 Task: Create new Company, with domain: 'merck.com' and type: 'Prospect'. Add new contact for this company, with mail Id: 'Radha34Kapoor@merck.com', First Name: Radha, Last name:  Kapoor, Job Title: 'UI Designer', Phone Number: '(202) 555-4567'. Change life cycle stage to  Lead and lead status to  Open. Logged in from softage.1@softage.net
Action: Mouse moved to (88, 64)
Screenshot: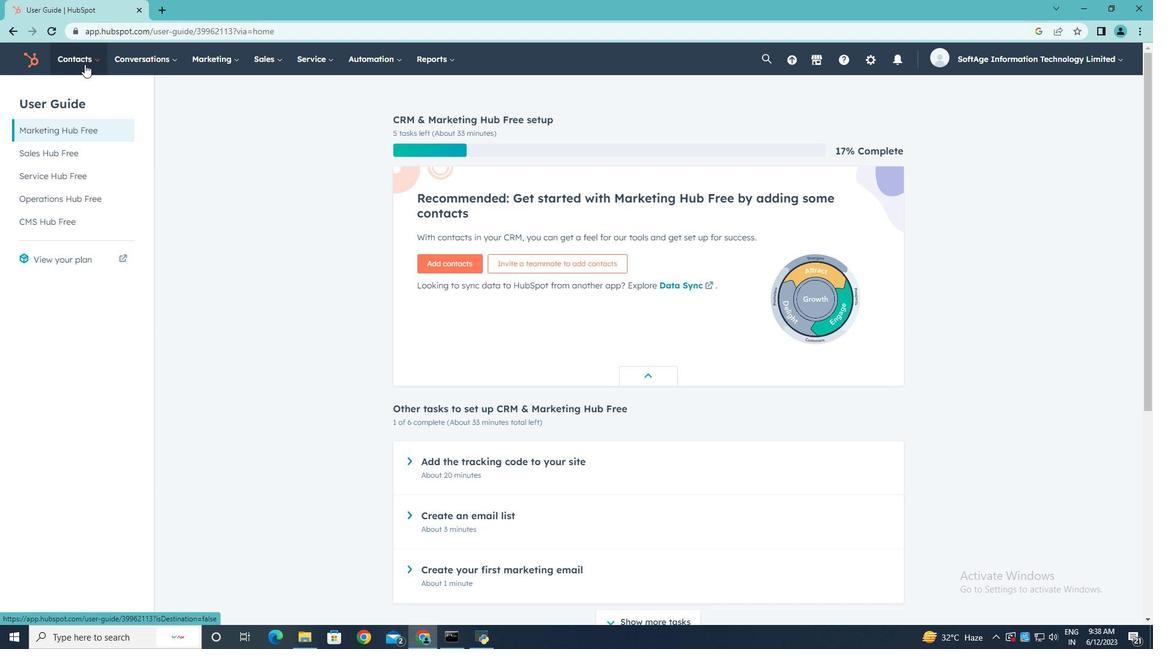 
Action: Mouse pressed left at (88, 64)
Screenshot: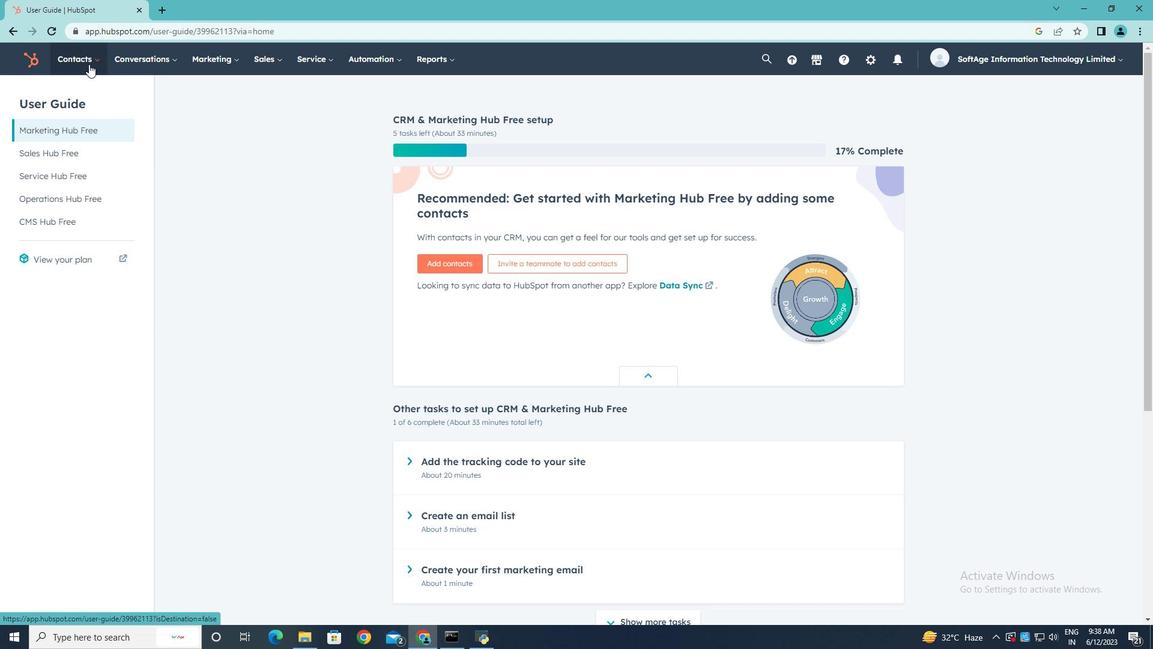 
Action: Mouse moved to (85, 120)
Screenshot: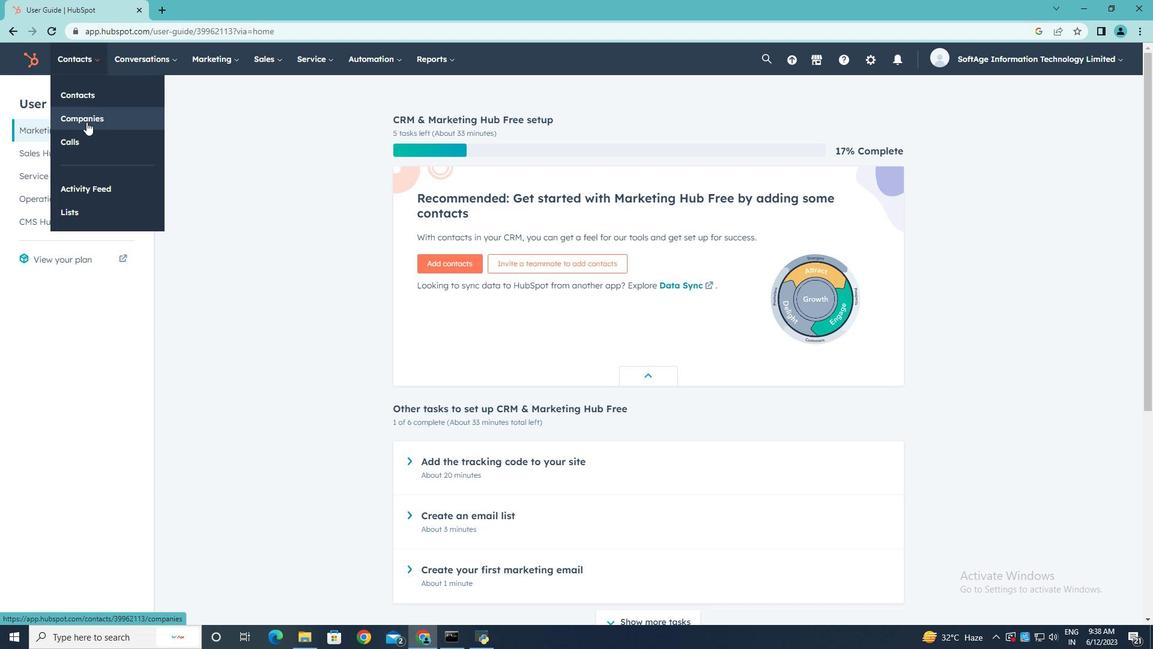 
Action: Mouse pressed left at (85, 120)
Screenshot: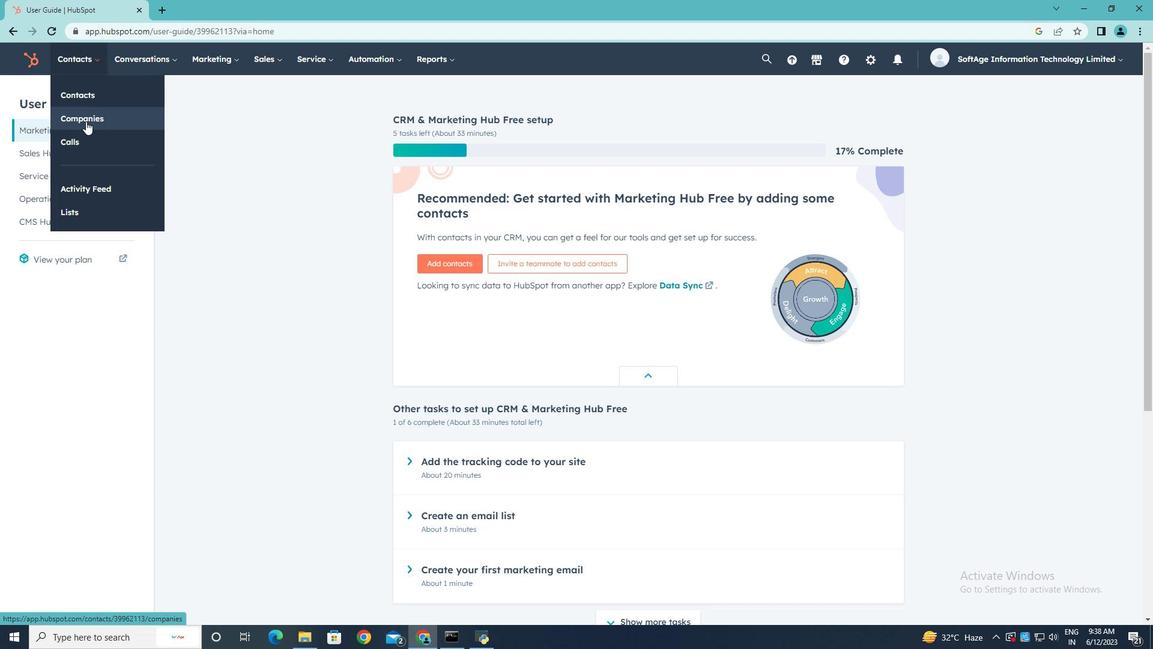
Action: Mouse moved to (1092, 98)
Screenshot: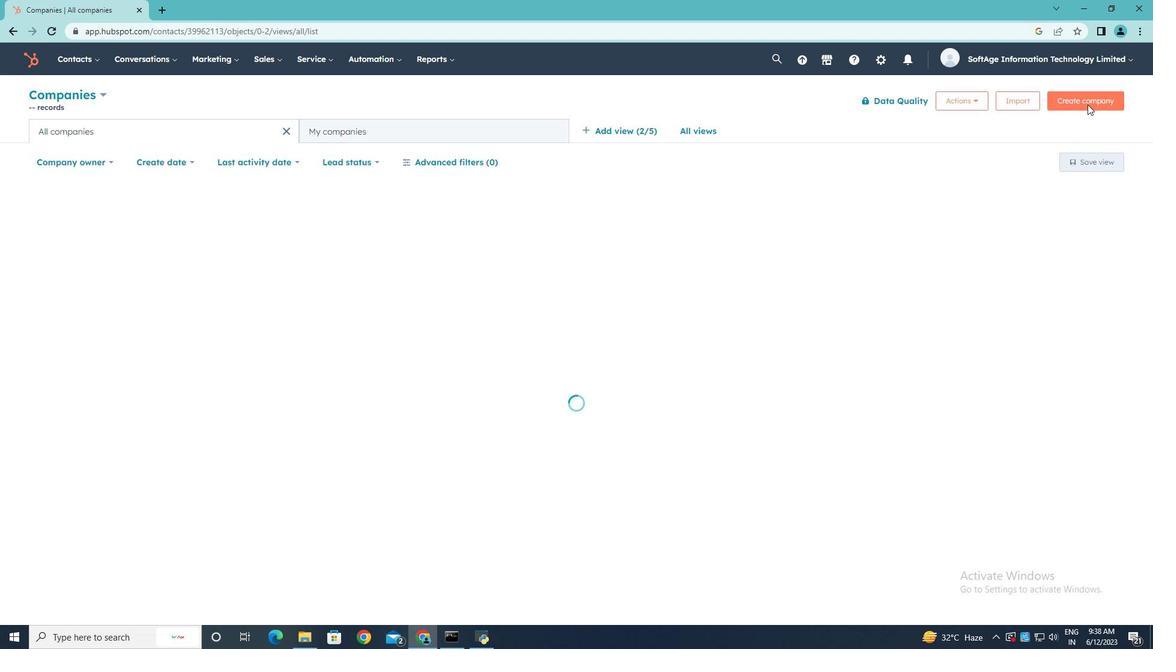 
Action: Mouse pressed left at (1092, 98)
Screenshot: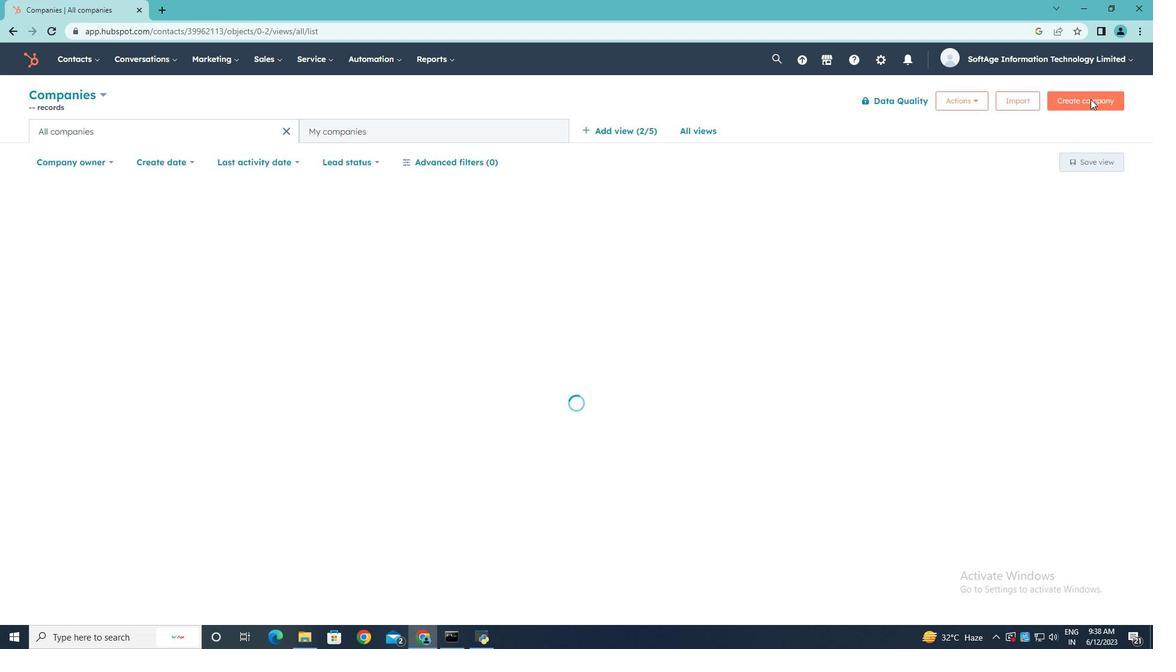 
Action: Mouse moved to (879, 161)
Screenshot: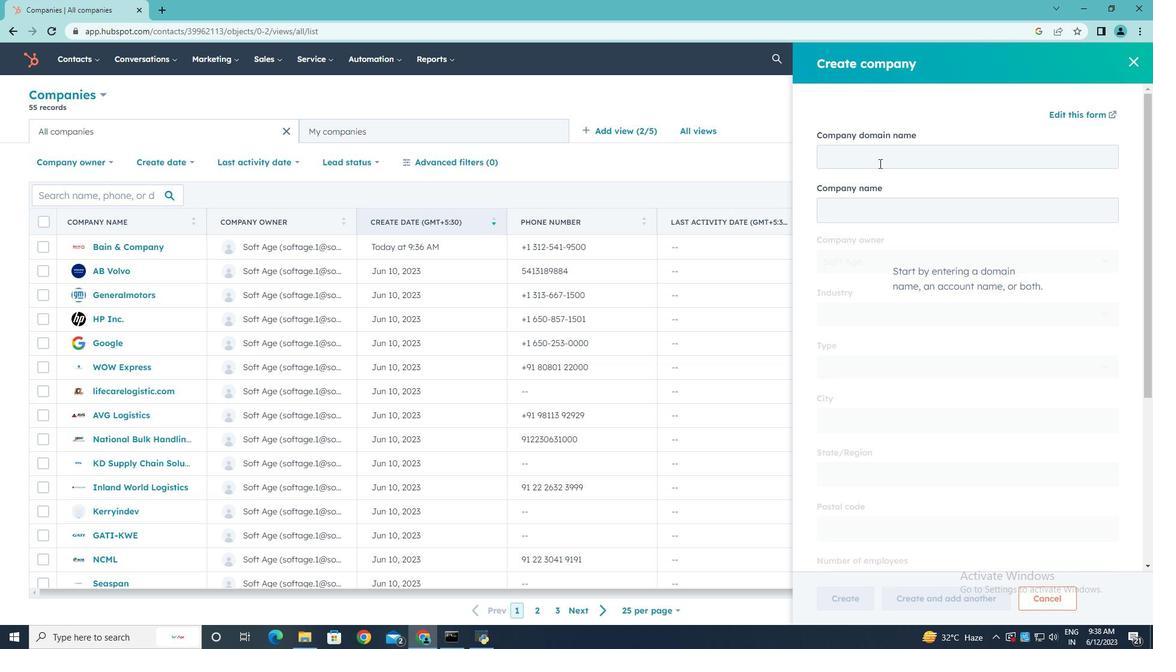 
Action: Mouse pressed left at (879, 161)
Screenshot: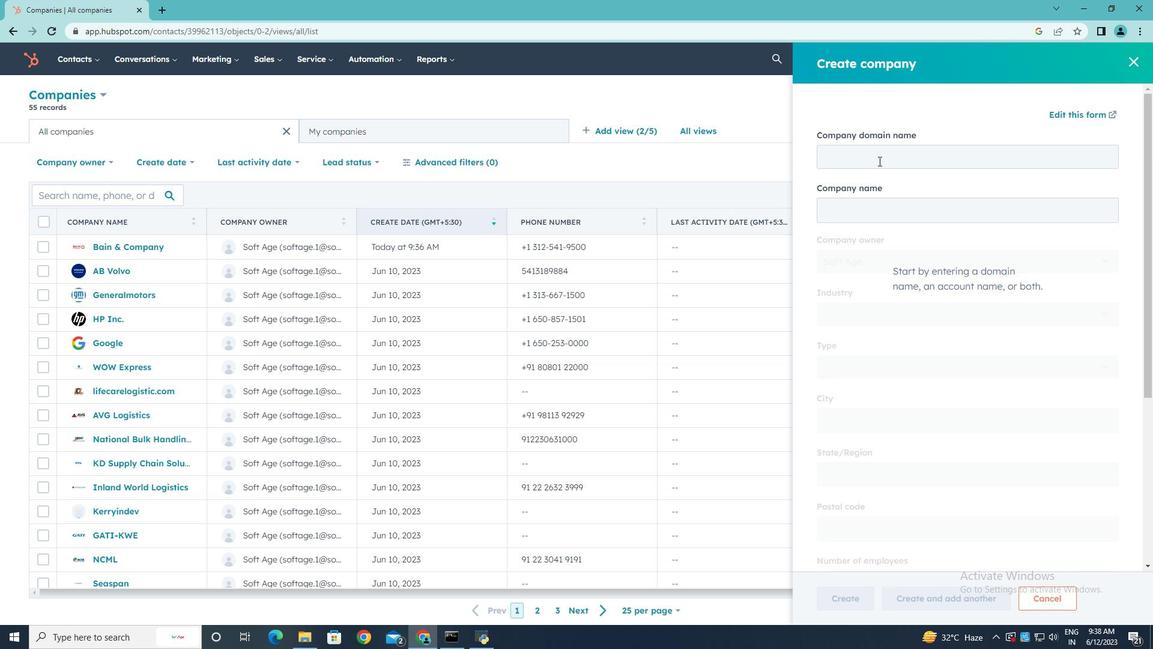 
Action: Key pressed merck.com
Screenshot: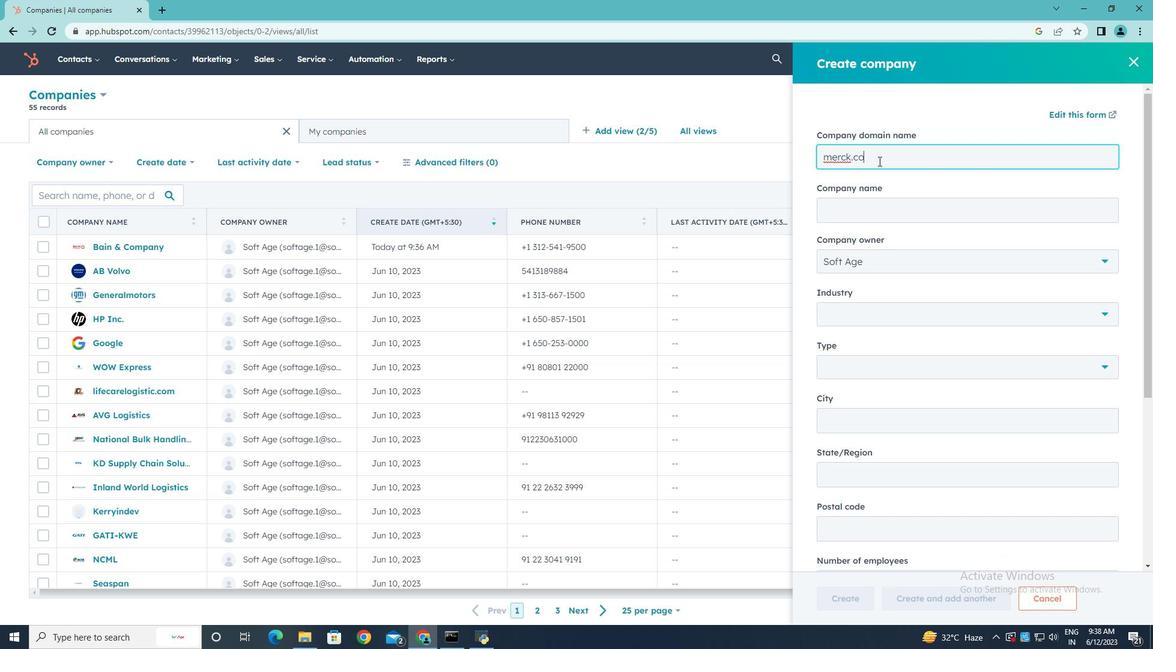 
Action: Mouse moved to (878, 188)
Screenshot: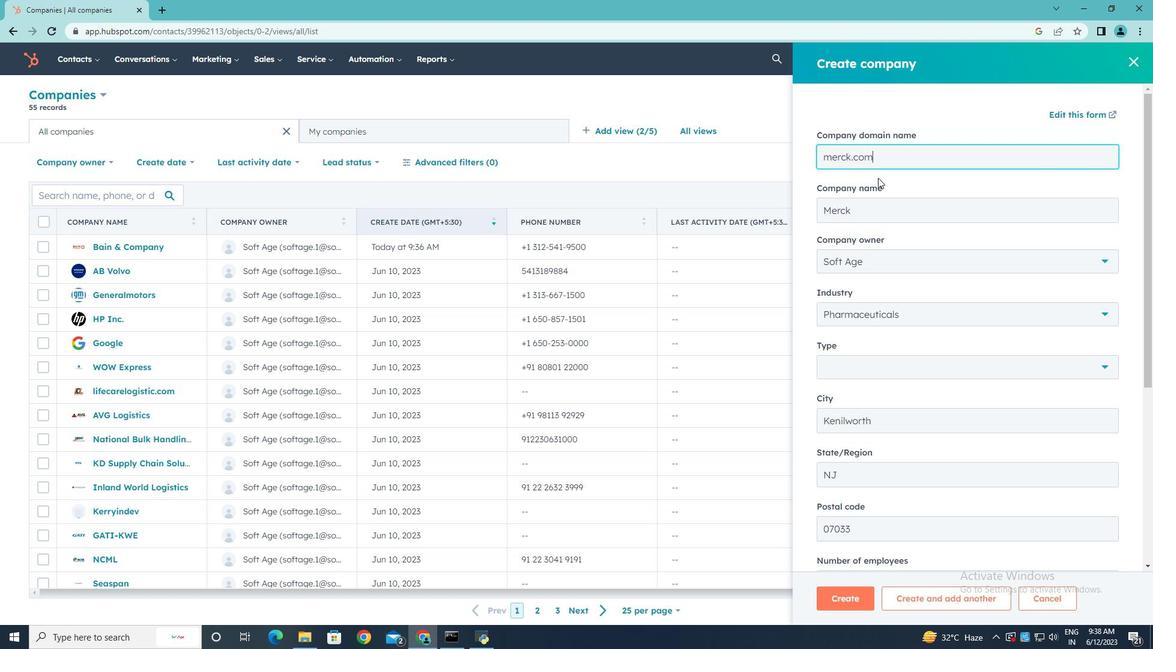 
Action: Mouse scrolled (878, 186) with delta (0, 0)
Screenshot: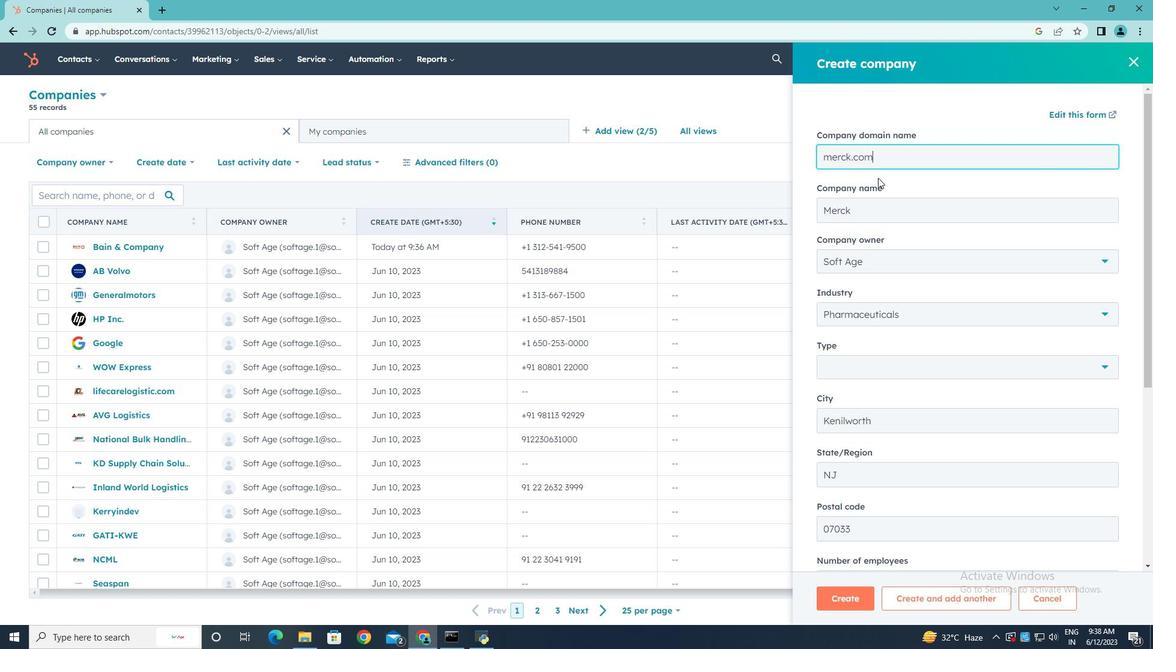 
Action: Mouse scrolled (878, 187) with delta (0, 0)
Screenshot: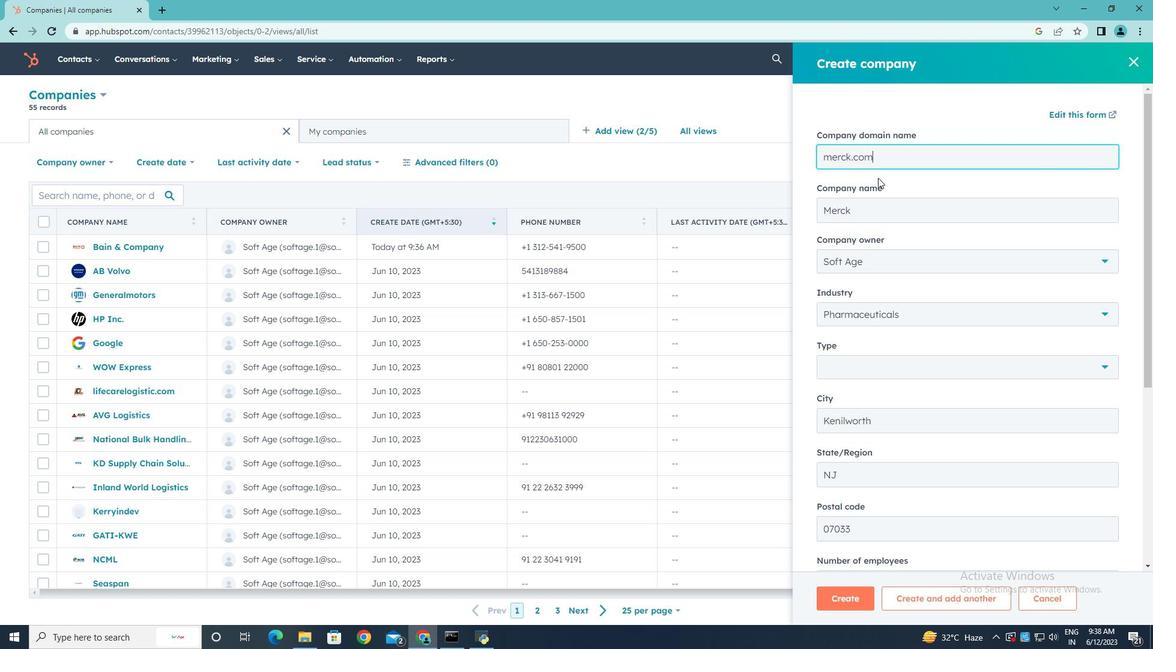 
Action: Mouse scrolled (878, 187) with delta (0, 0)
Screenshot: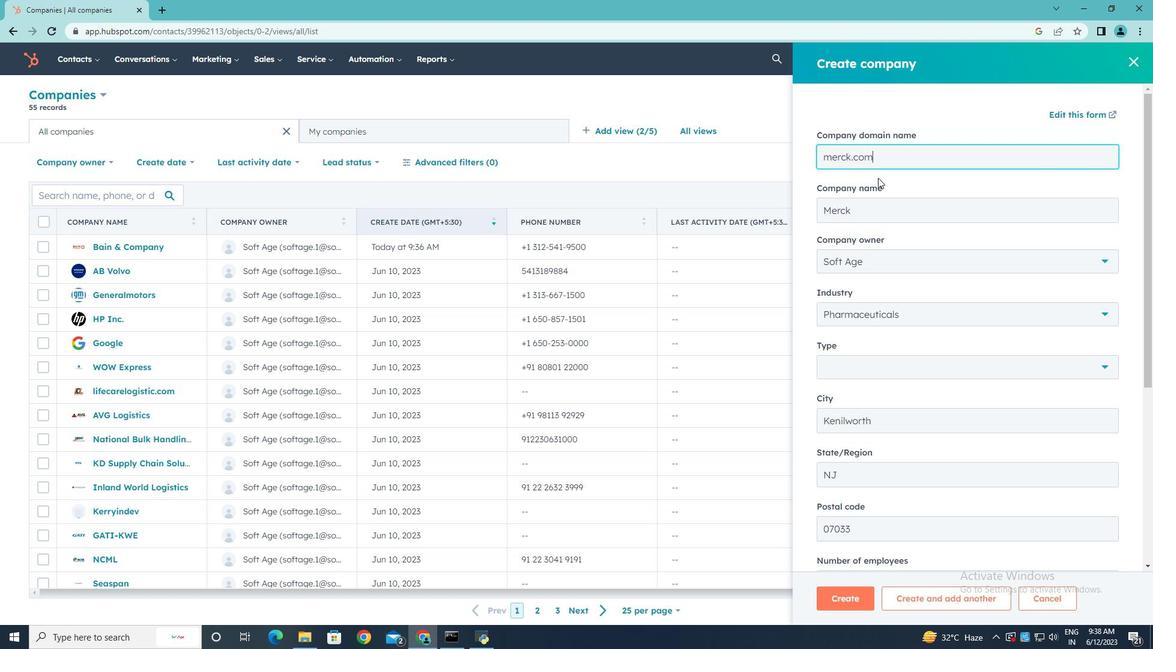 
Action: Mouse moved to (878, 188)
Screenshot: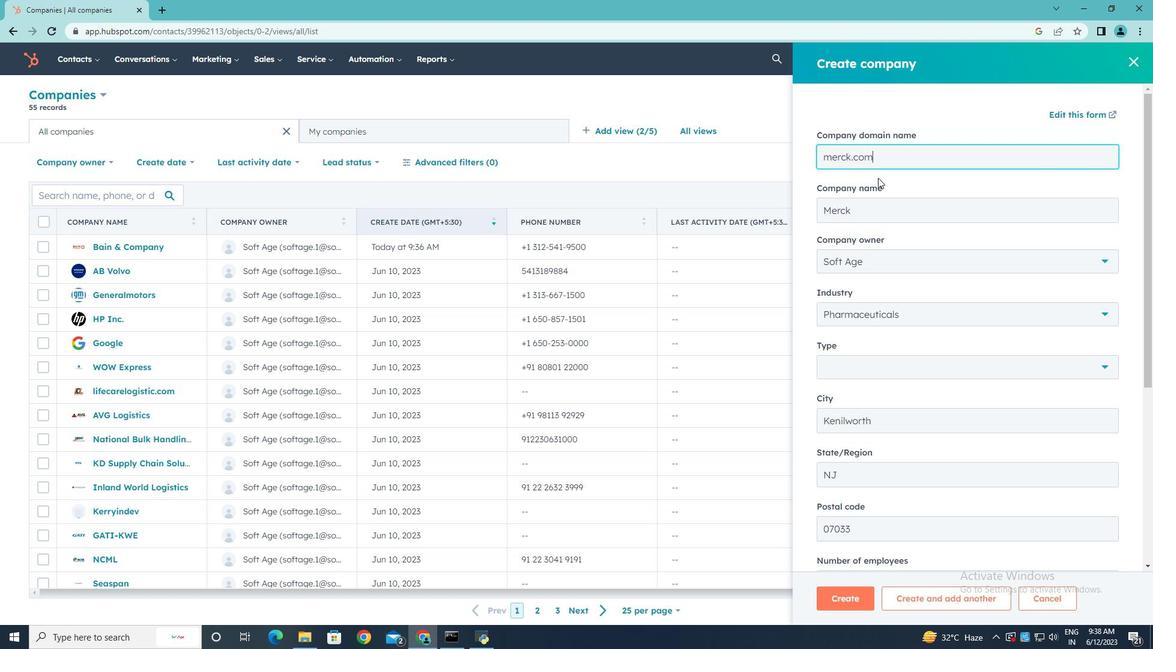 
Action: Mouse scrolled (878, 187) with delta (0, 0)
Screenshot: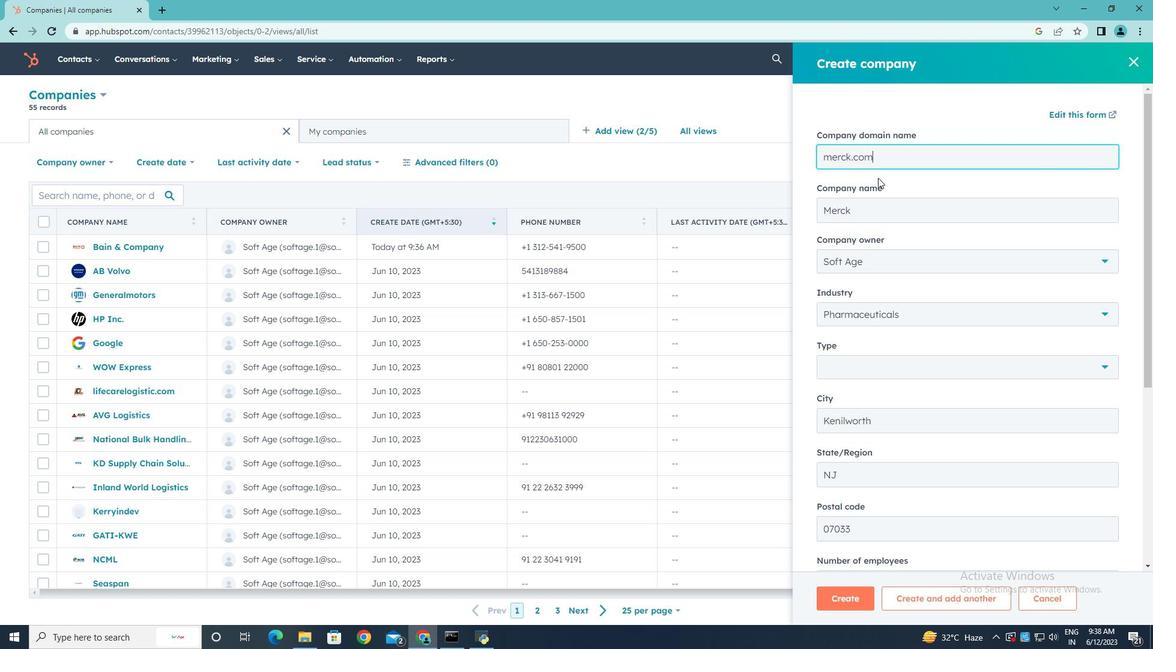 
Action: Mouse moved to (1089, 129)
Screenshot: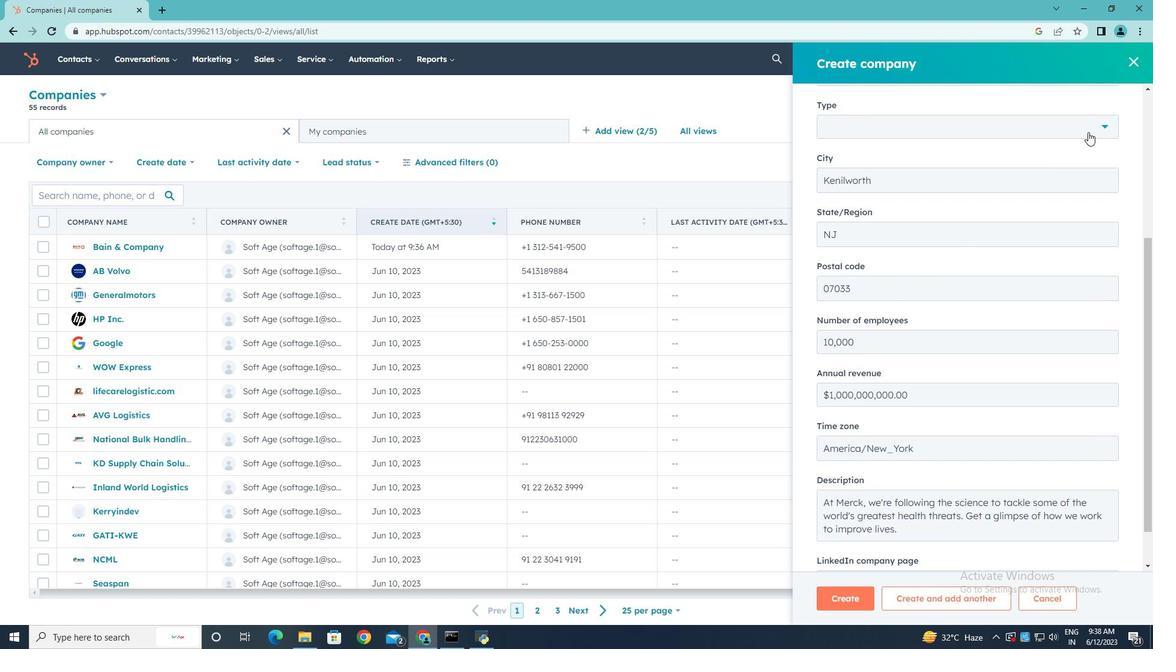 
Action: Mouse pressed left at (1089, 129)
Screenshot: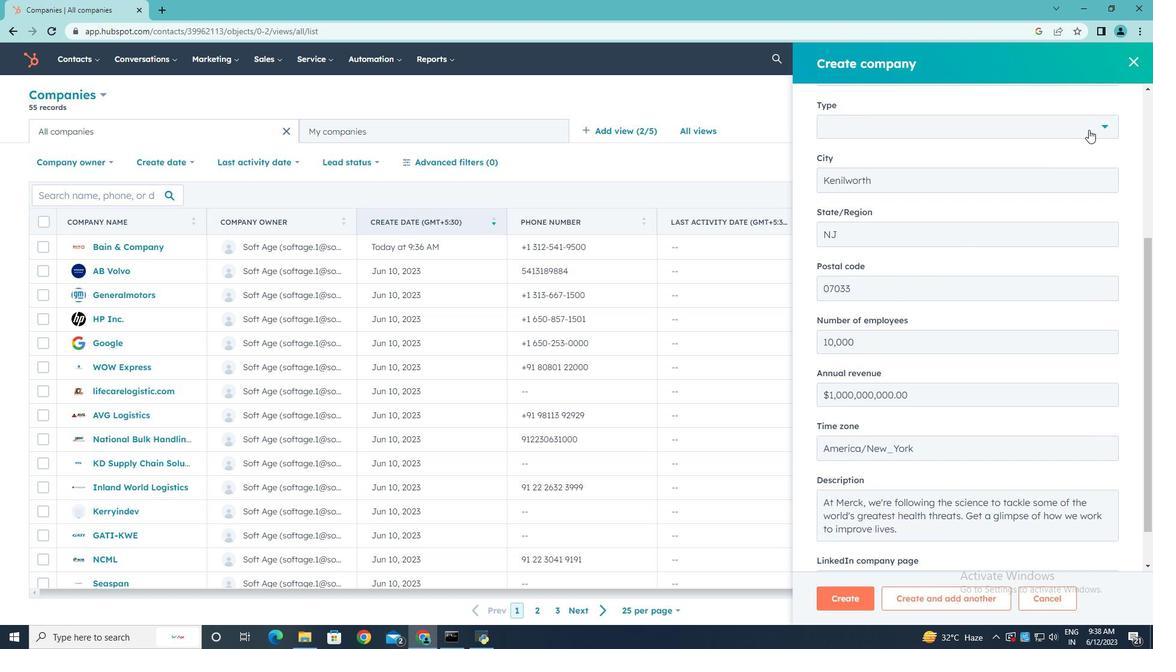 
Action: Mouse moved to (906, 183)
Screenshot: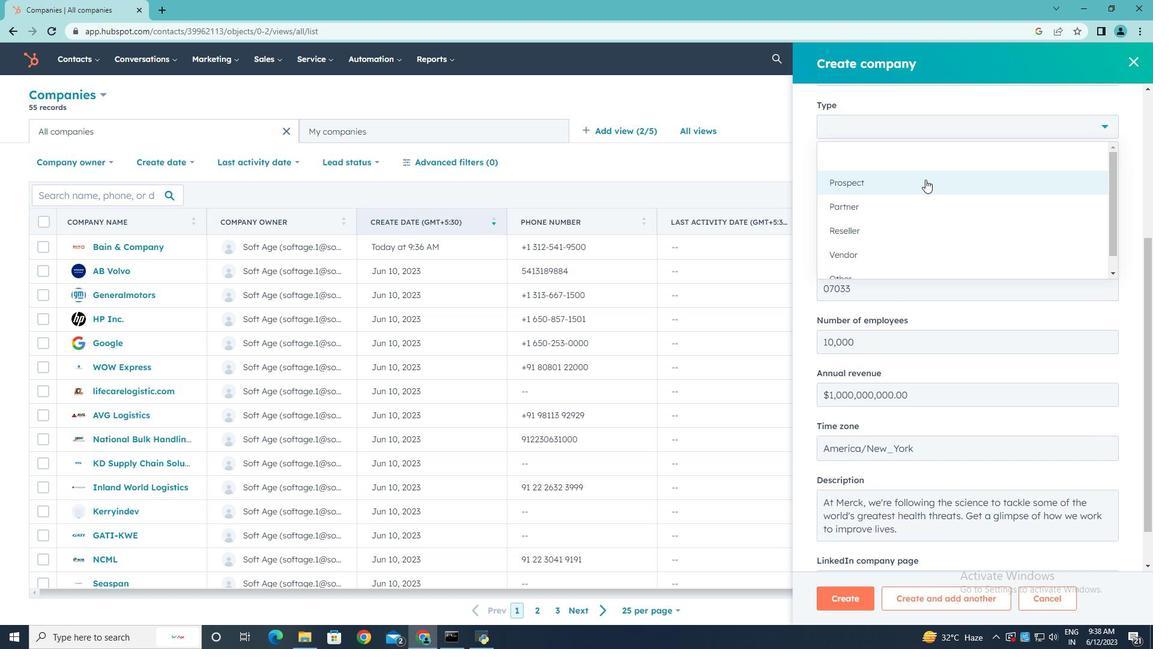 
Action: Mouse pressed left at (906, 183)
Screenshot: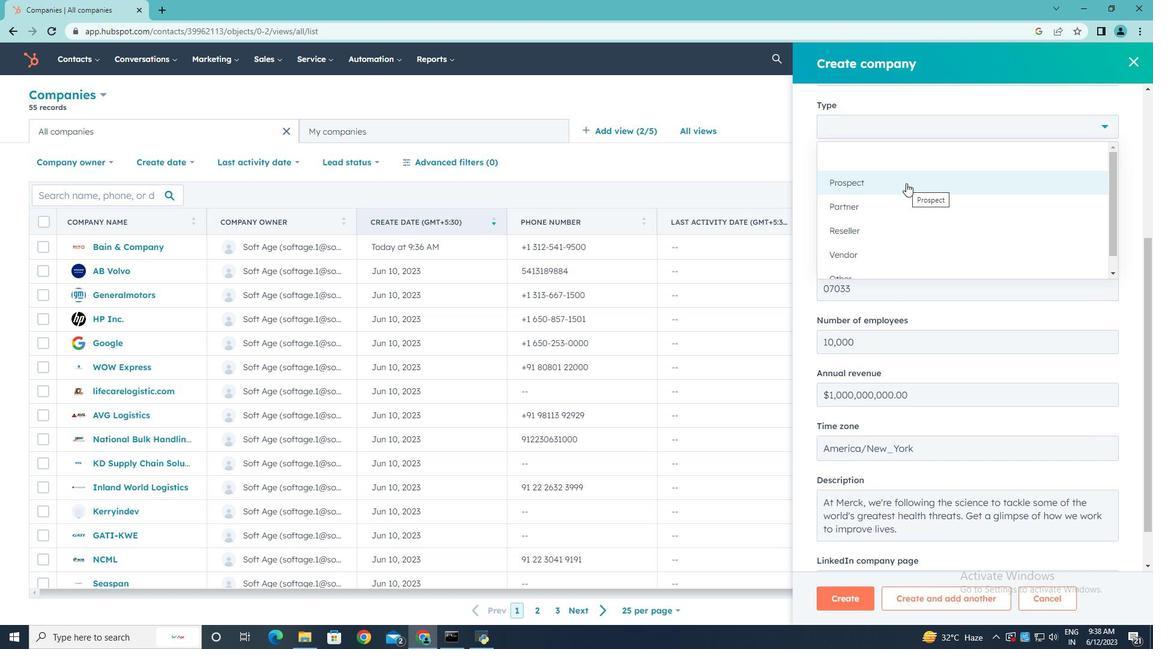 
Action: Mouse moved to (977, 283)
Screenshot: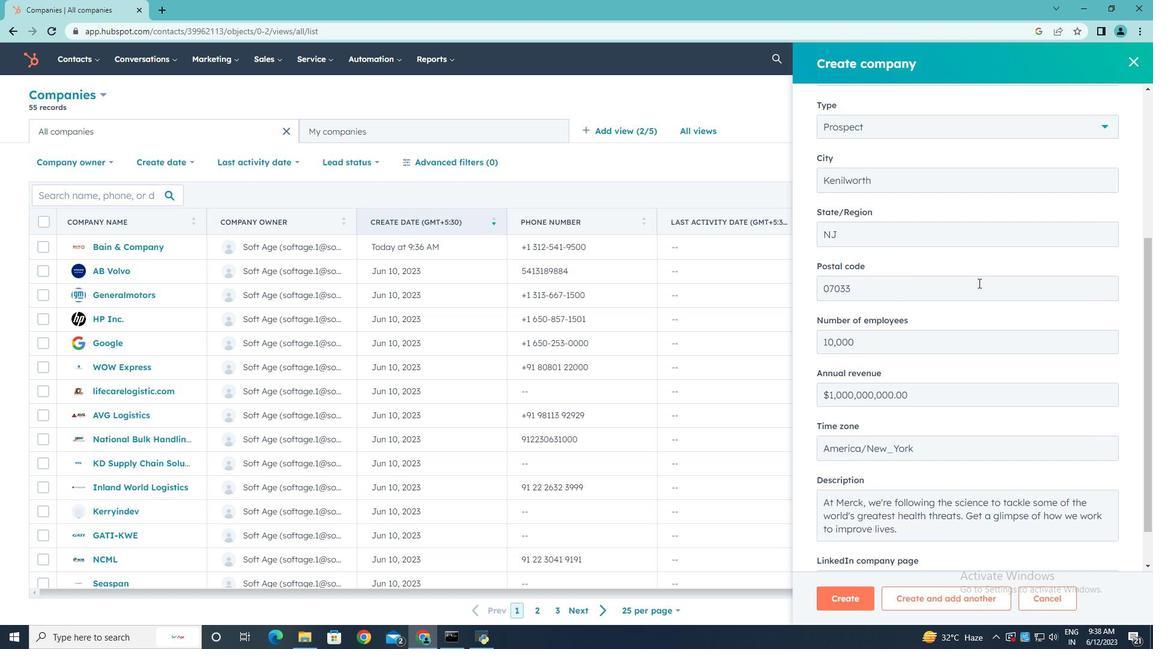 
Action: Mouse scrolled (977, 282) with delta (0, 0)
Screenshot: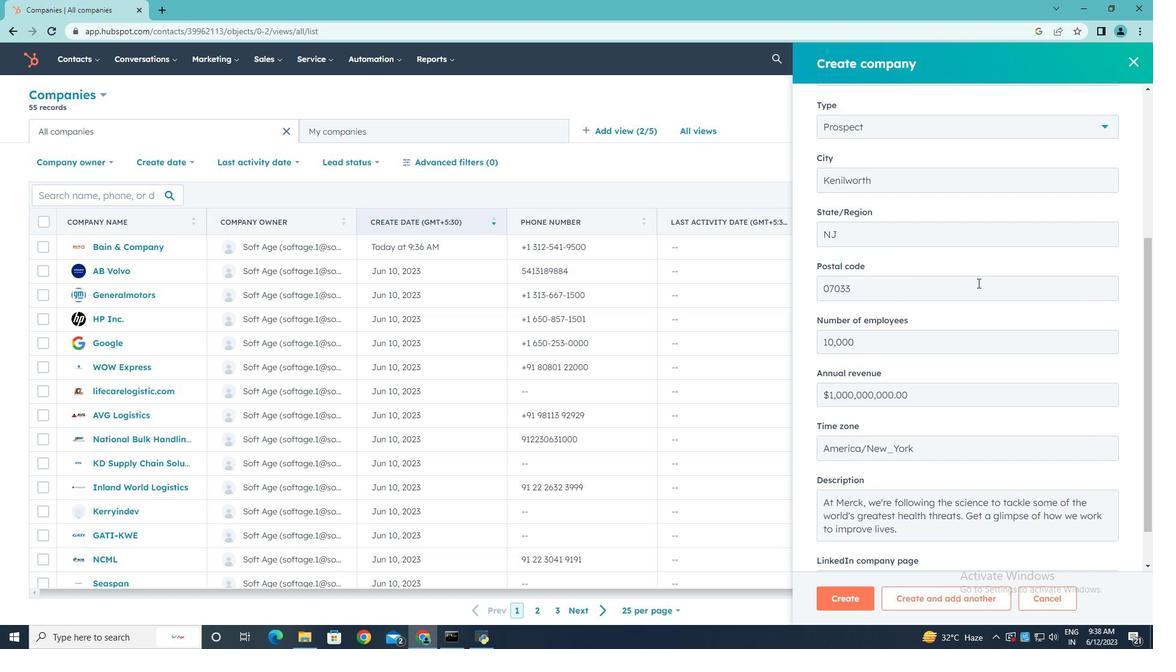 
Action: Mouse scrolled (977, 282) with delta (0, 0)
Screenshot: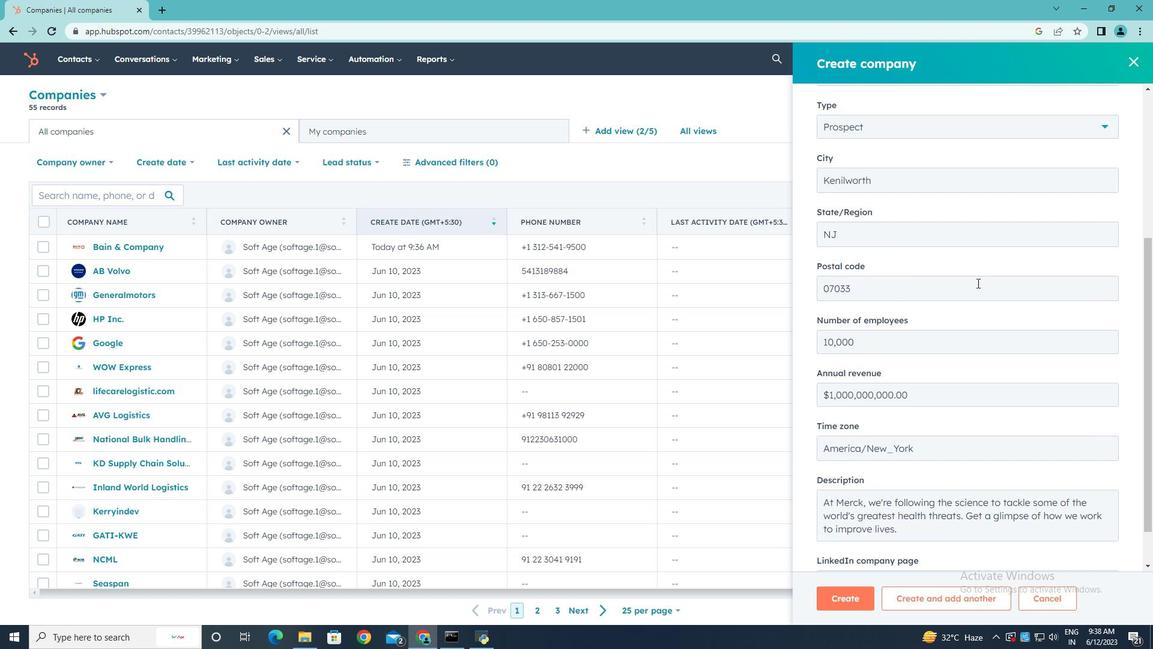 
Action: Mouse moved to (977, 283)
Screenshot: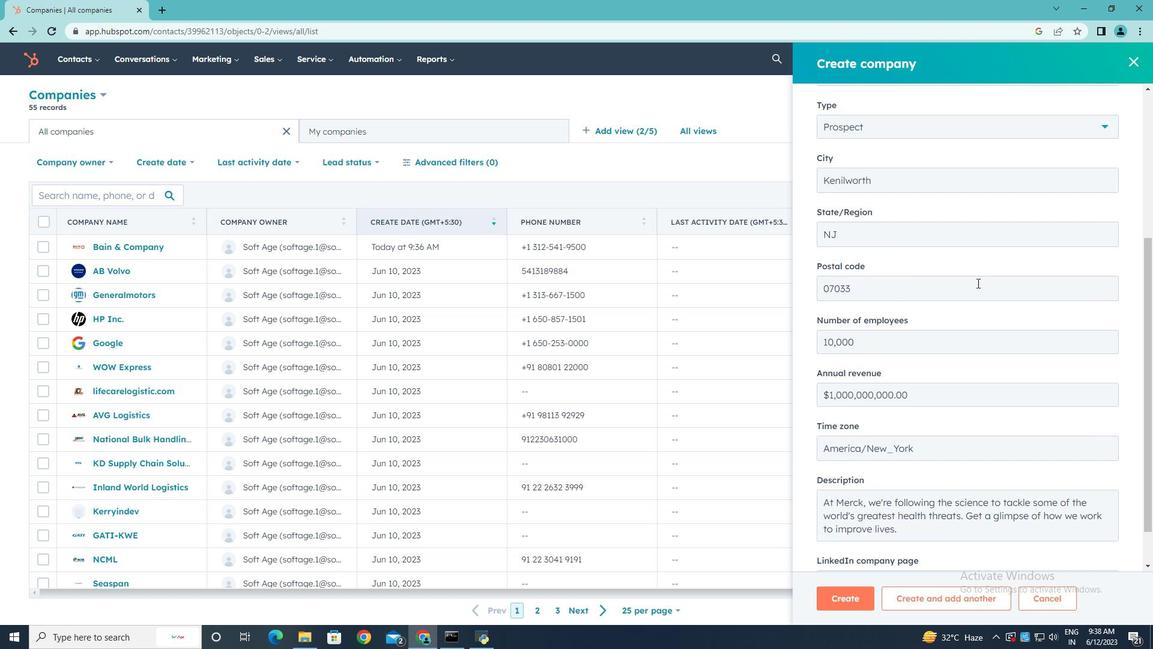 
Action: Mouse scrolled (977, 282) with delta (0, 0)
Screenshot: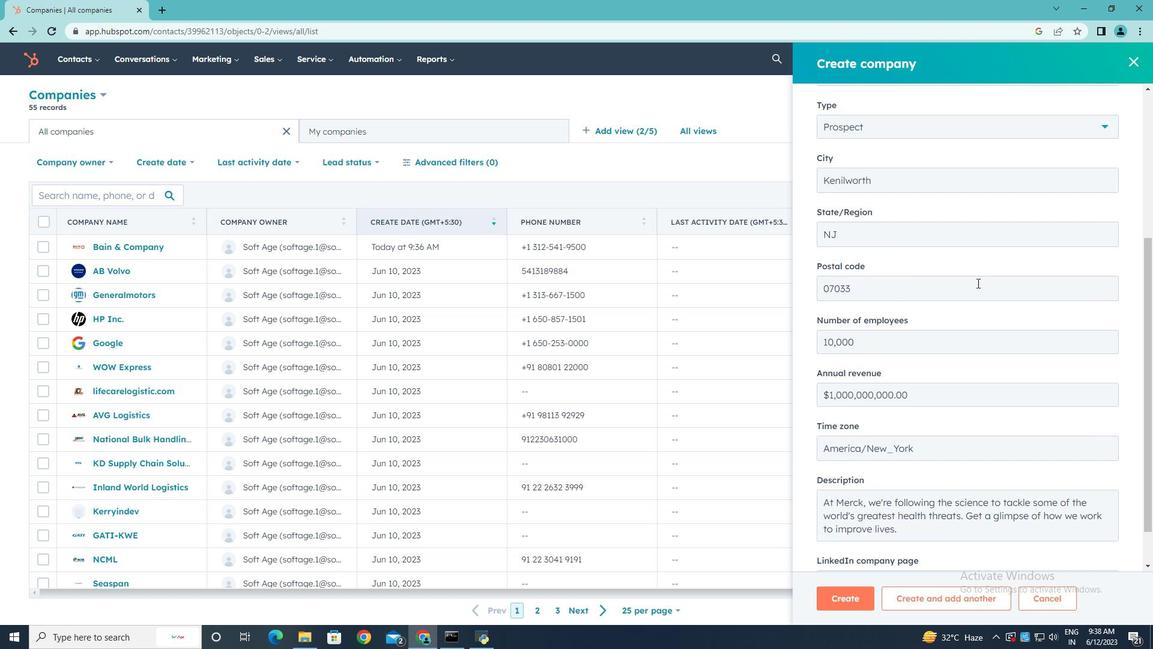 
Action: Mouse scrolled (977, 282) with delta (0, 0)
Screenshot: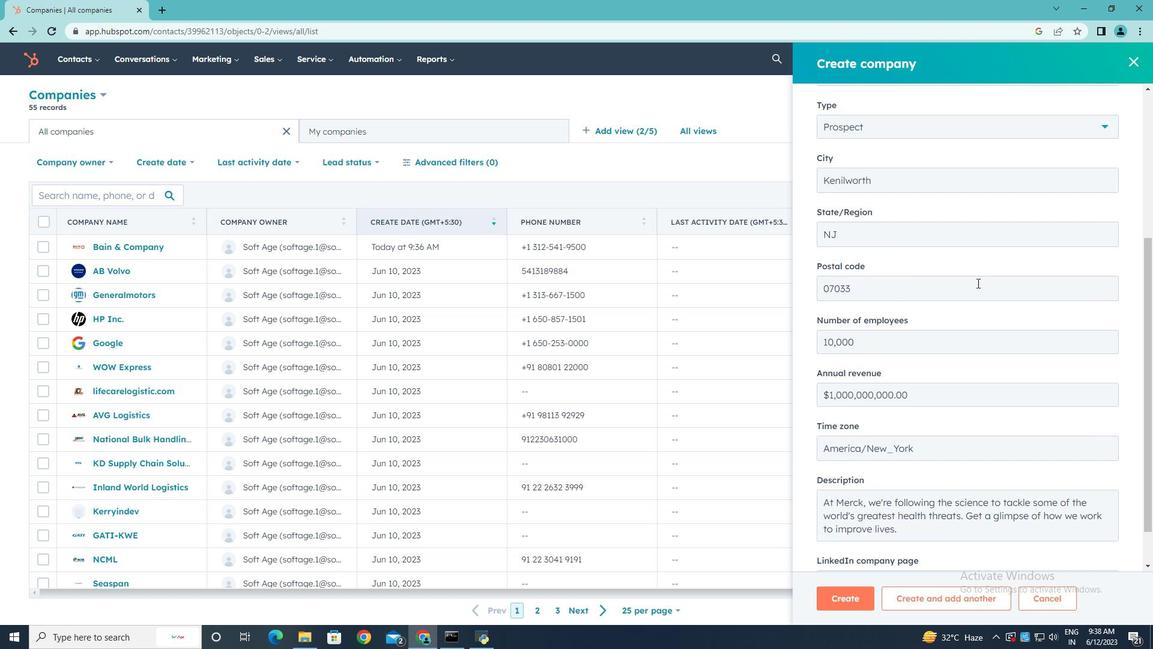 
Action: Mouse scrolled (977, 282) with delta (0, 0)
Screenshot: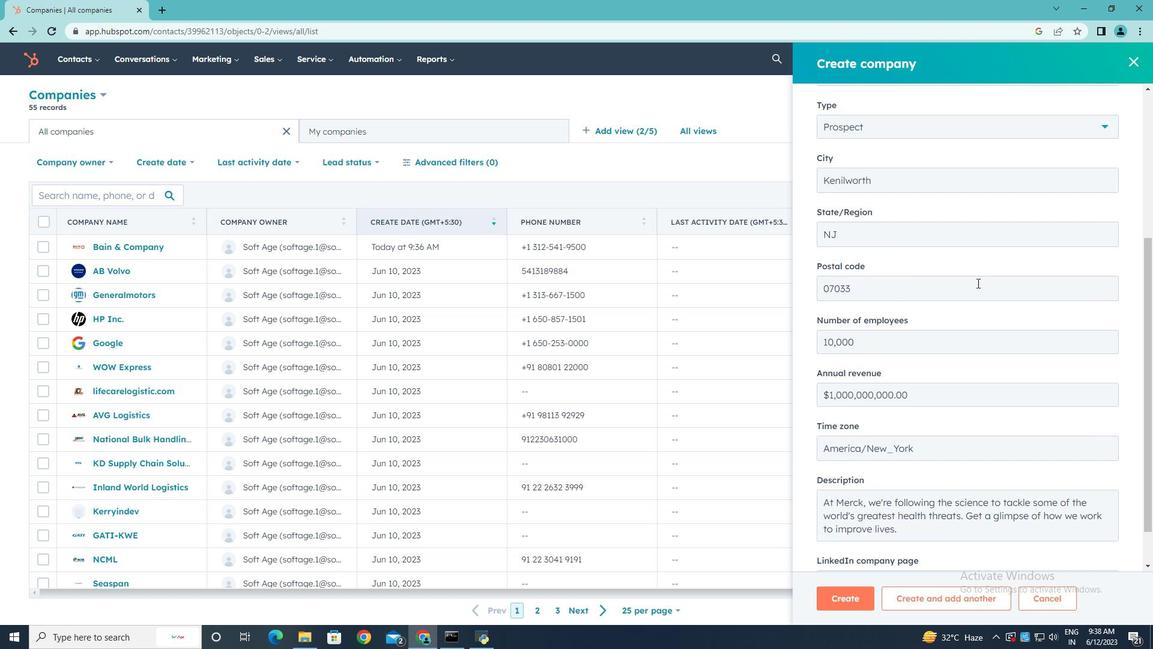
Action: Mouse scrolled (977, 282) with delta (0, 0)
Screenshot: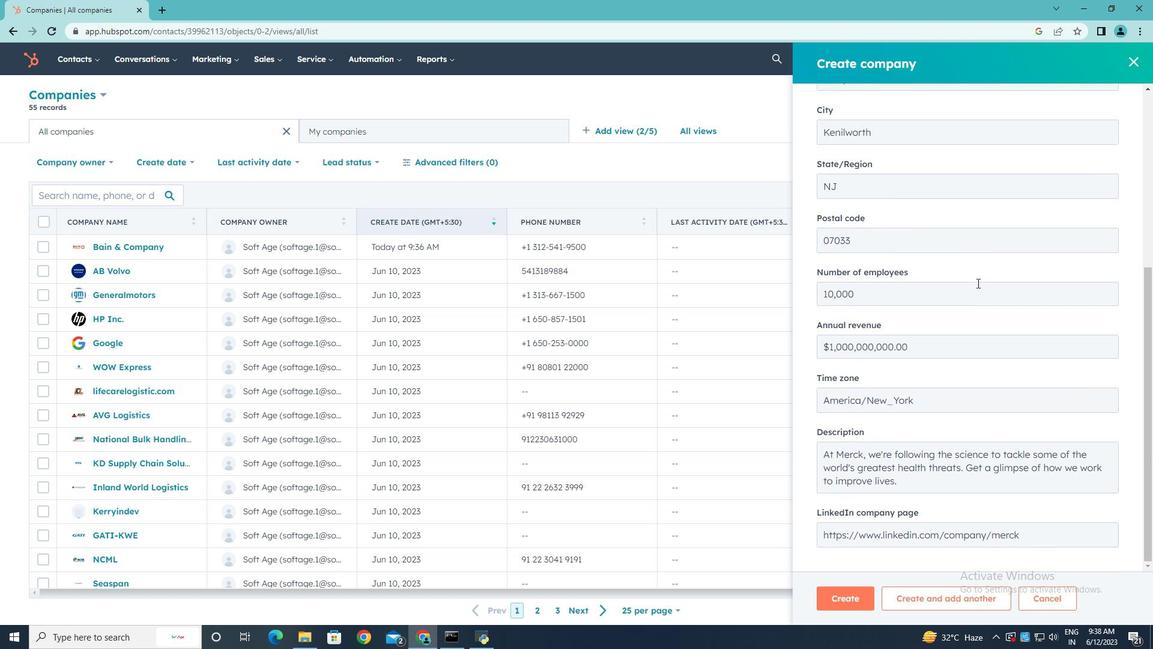 
Action: Mouse scrolled (977, 282) with delta (0, 0)
Screenshot: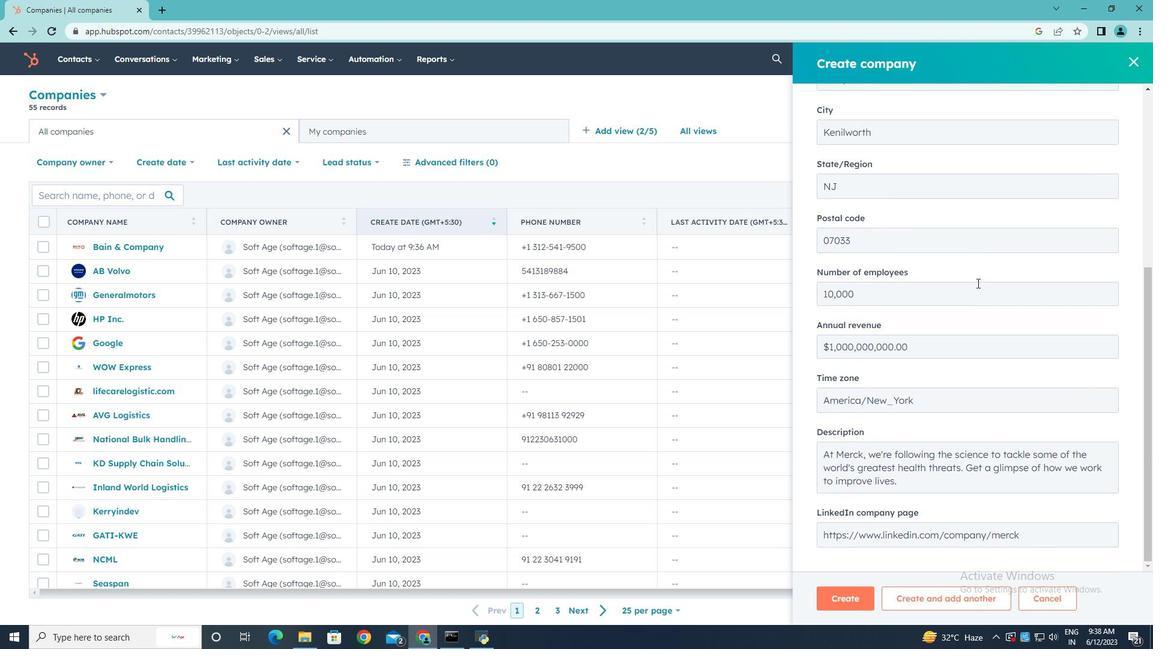 
Action: Mouse scrolled (977, 282) with delta (0, 0)
Screenshot: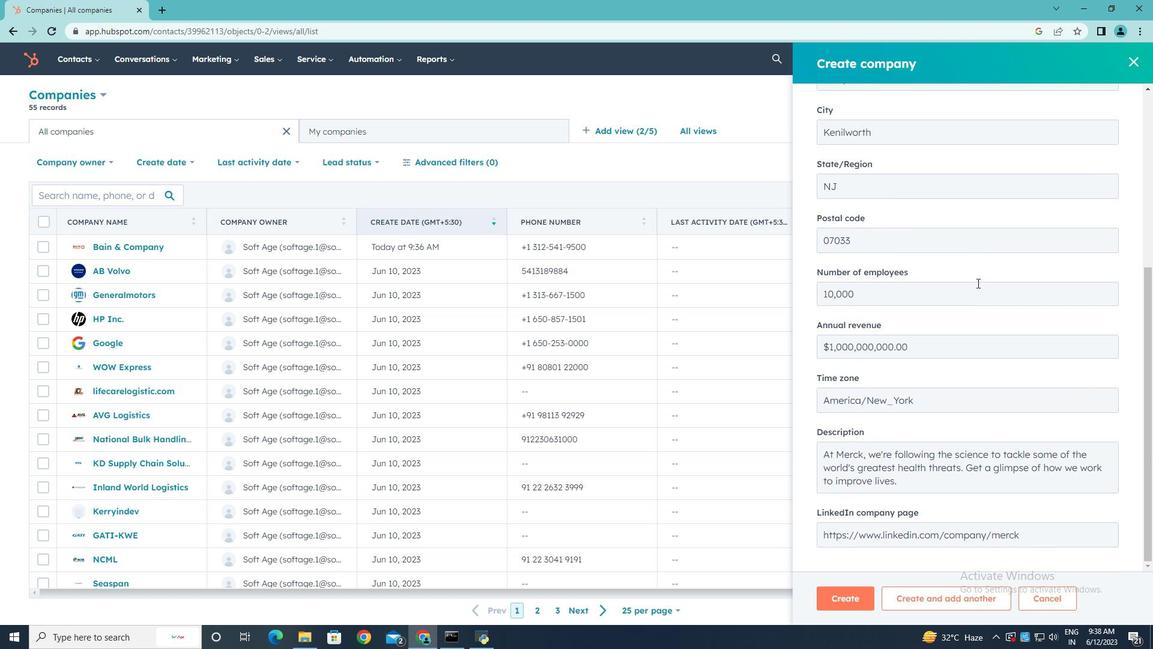 
Action: Mouse scrolled (977, 282) with delta (0, 0)
Screenshot: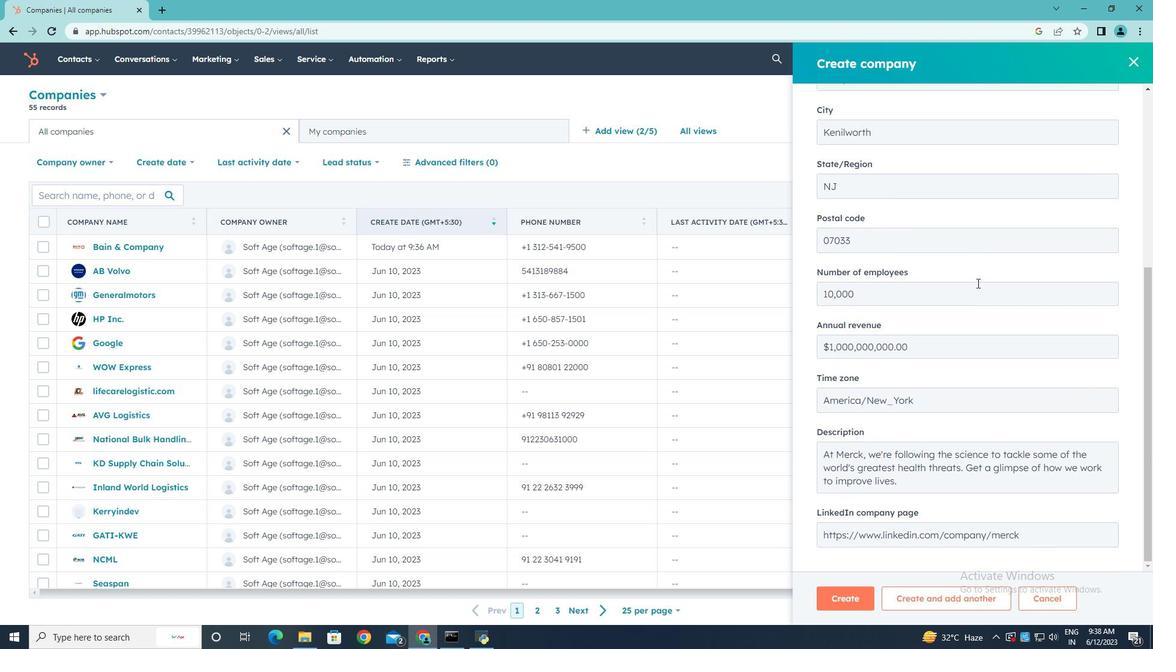 
Action: Mouse moved to (858, 594)
Screenshot: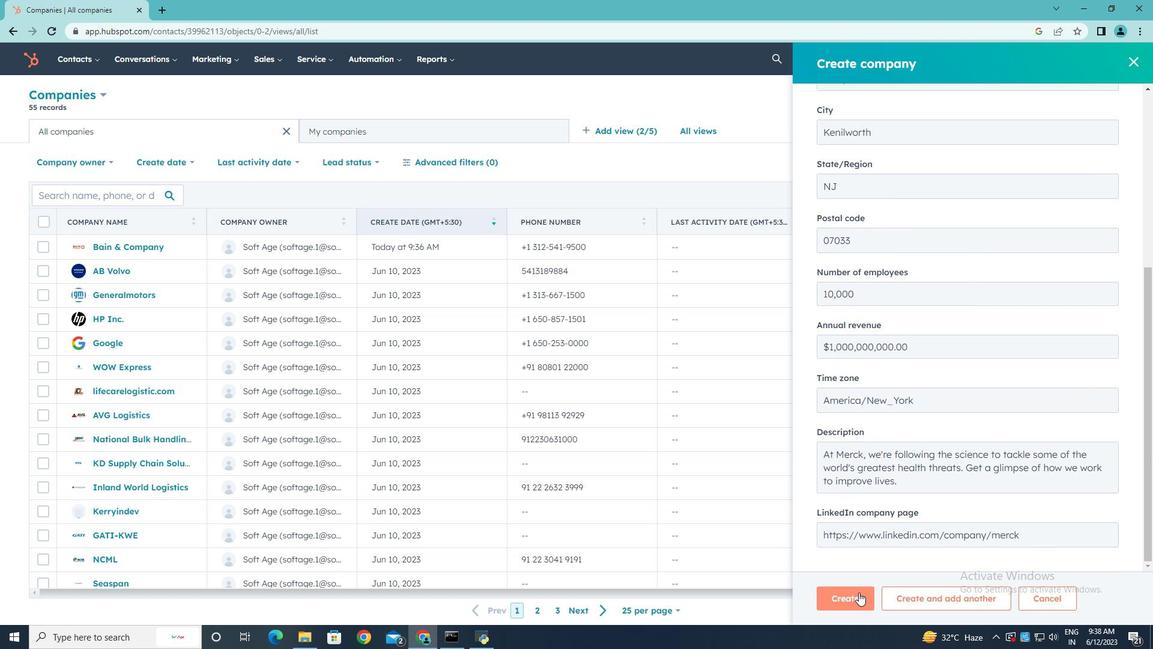
Action: Mouse pressed left at (858, 594)
Screenshot: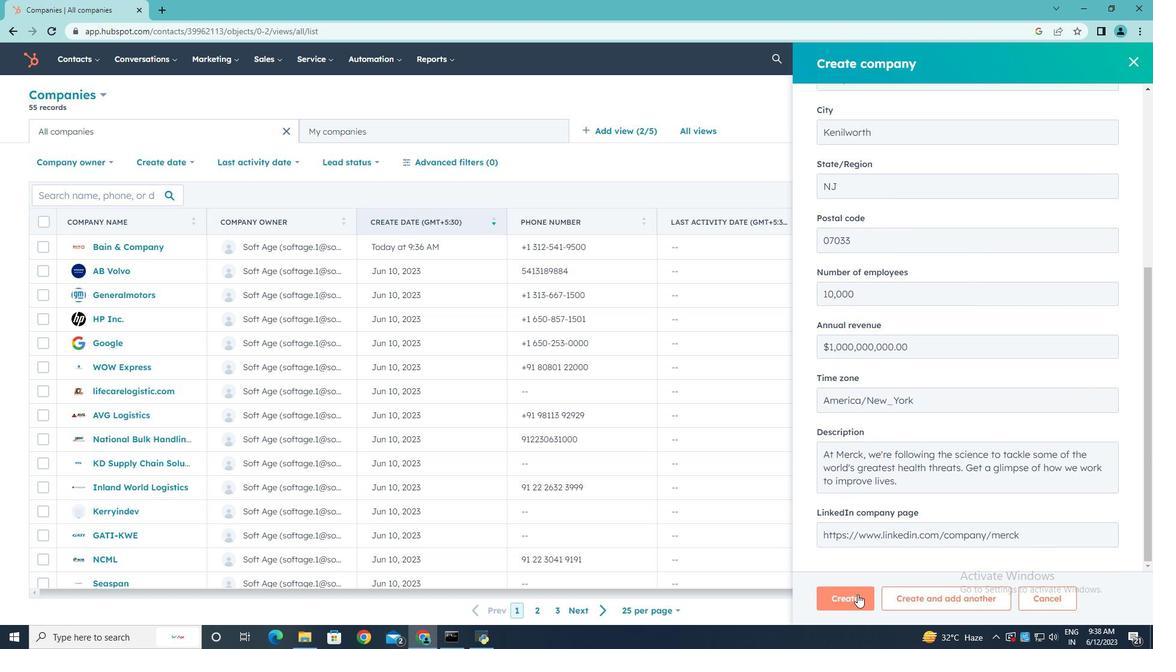 
Action: Mouse moved to (798, 382)
Screenshot: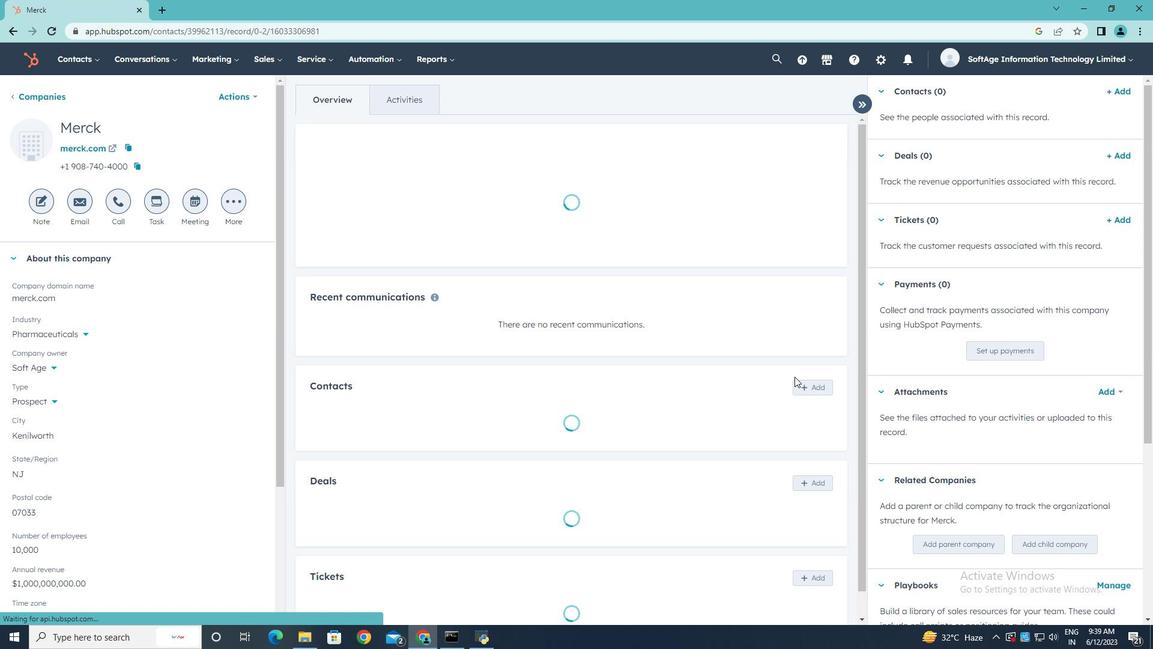 
Action: Mouse pressed left at (798, 382)
Screenshot: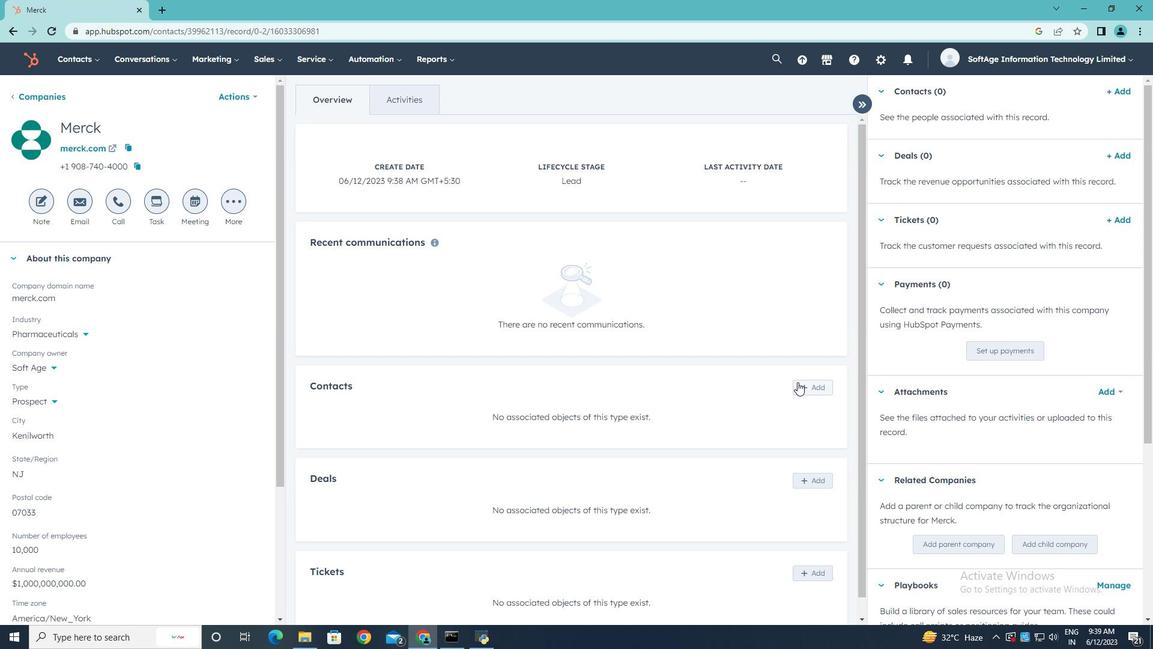 
Action: Mouse moved to (884, 125)
Screenshot: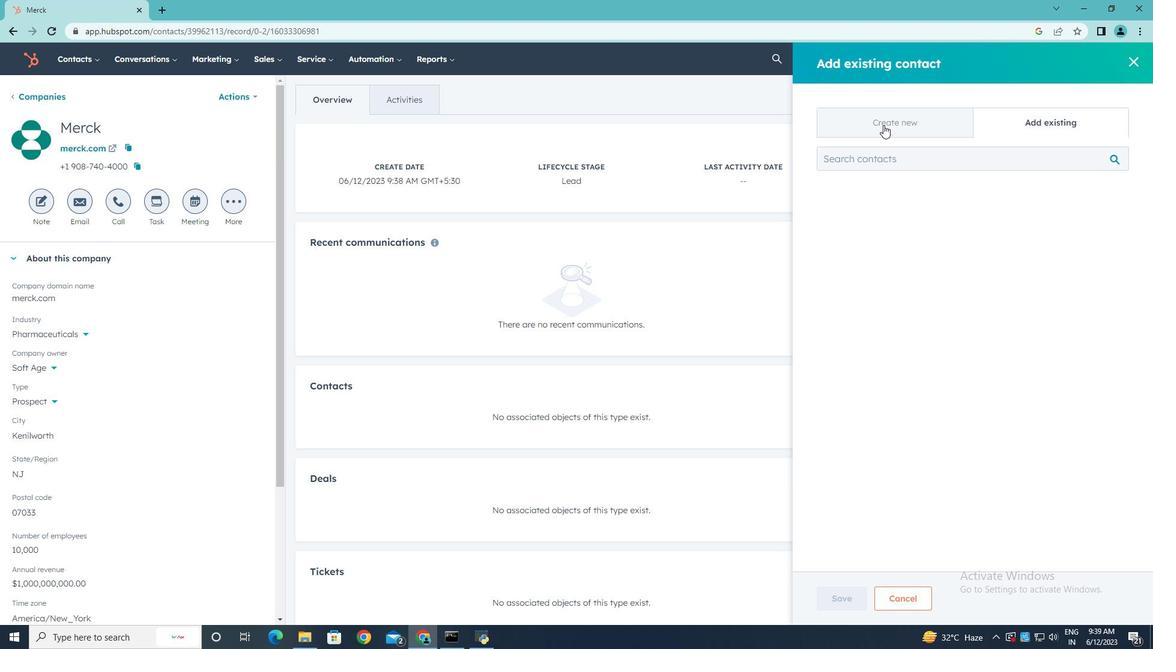 
Action: Mouse pressed left at (884, 125)
Screenshot: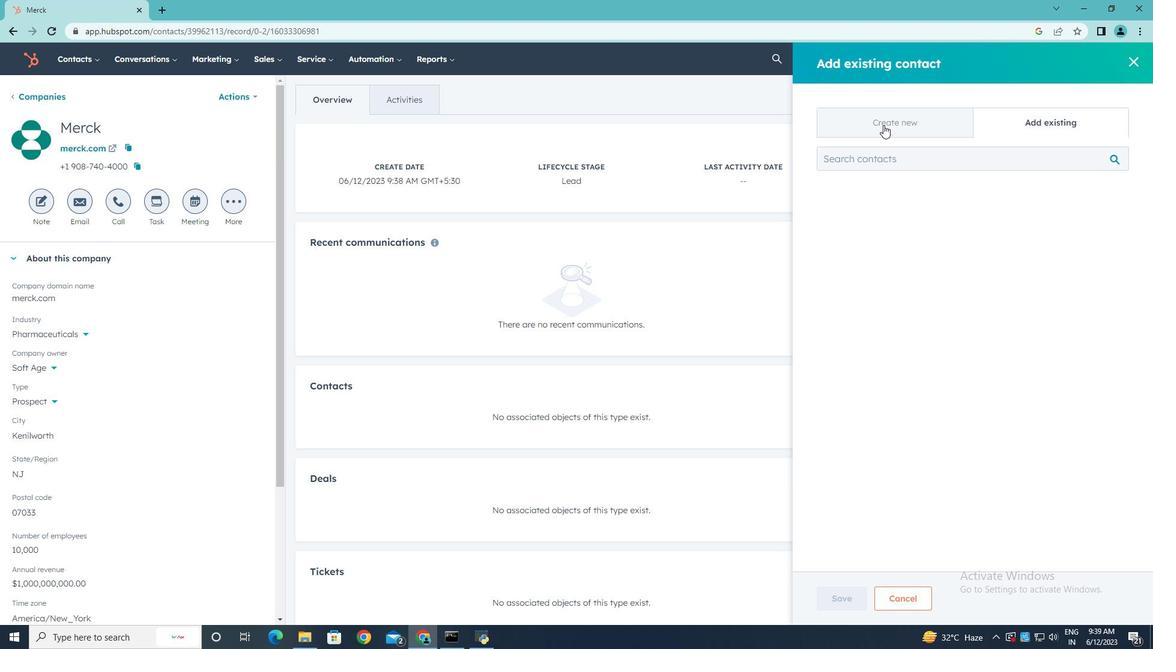
Action: Mouse moved to (886, 191)
Screenshot: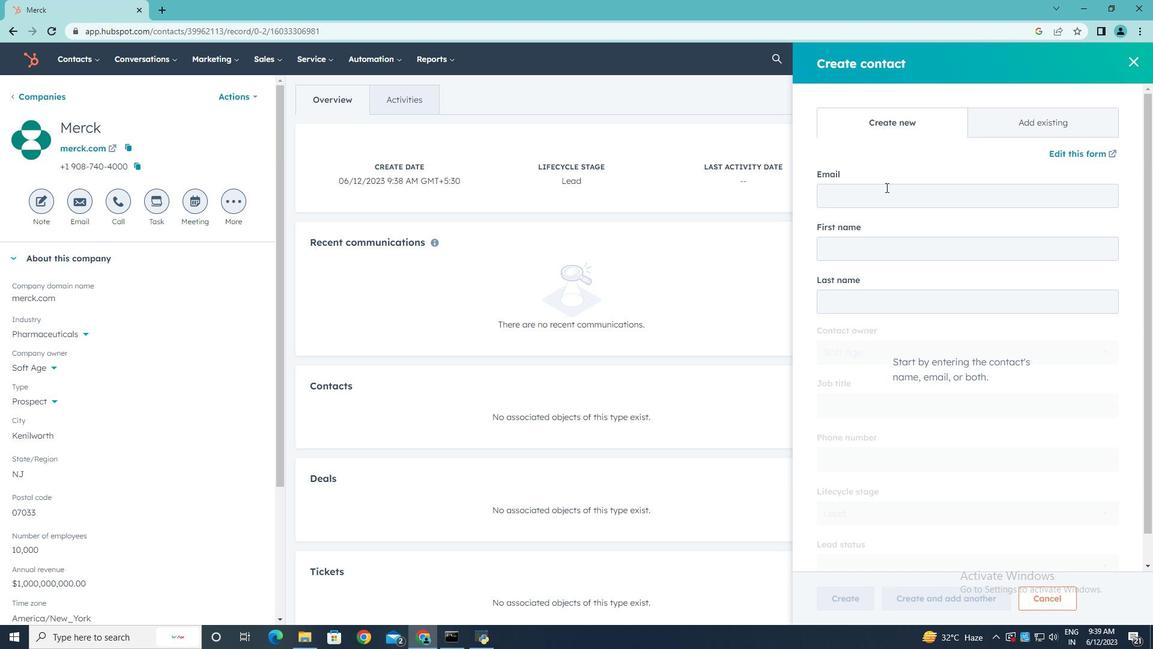 
Action: Mouse pressed left at (886, 191)
Screenshot: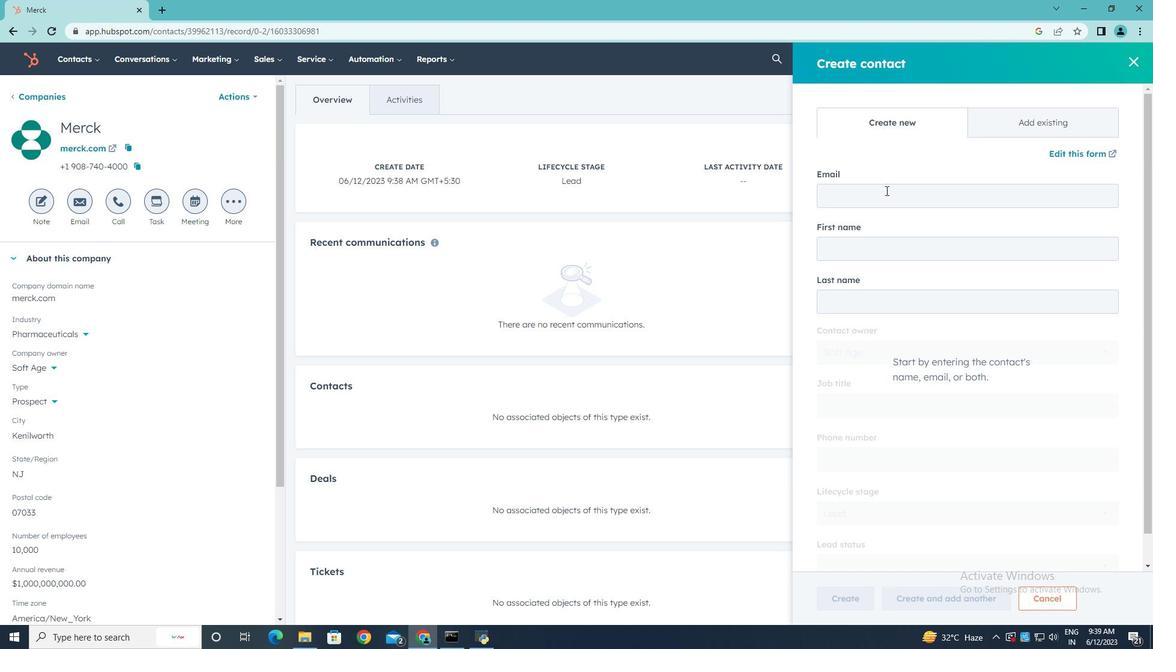 
Action: Key pressed <Key.shift>Radha
Screenshot: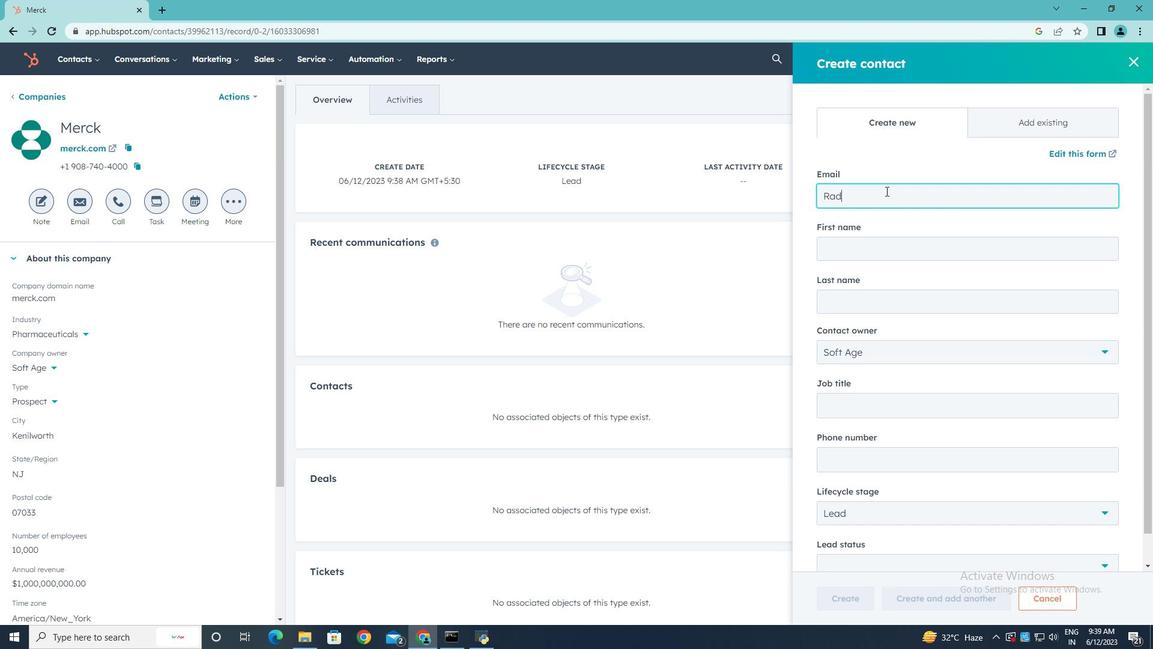 
Action: Mouse moved to (979, 183)
Screenshot: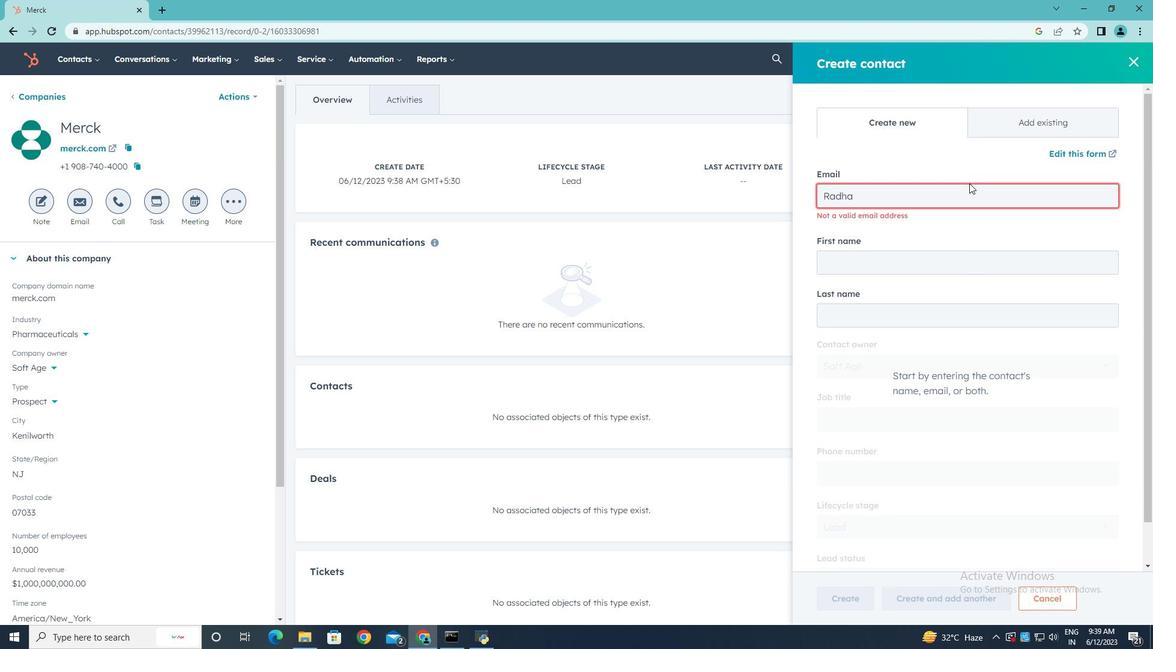 
Action: Key pressed 3
Screenshot: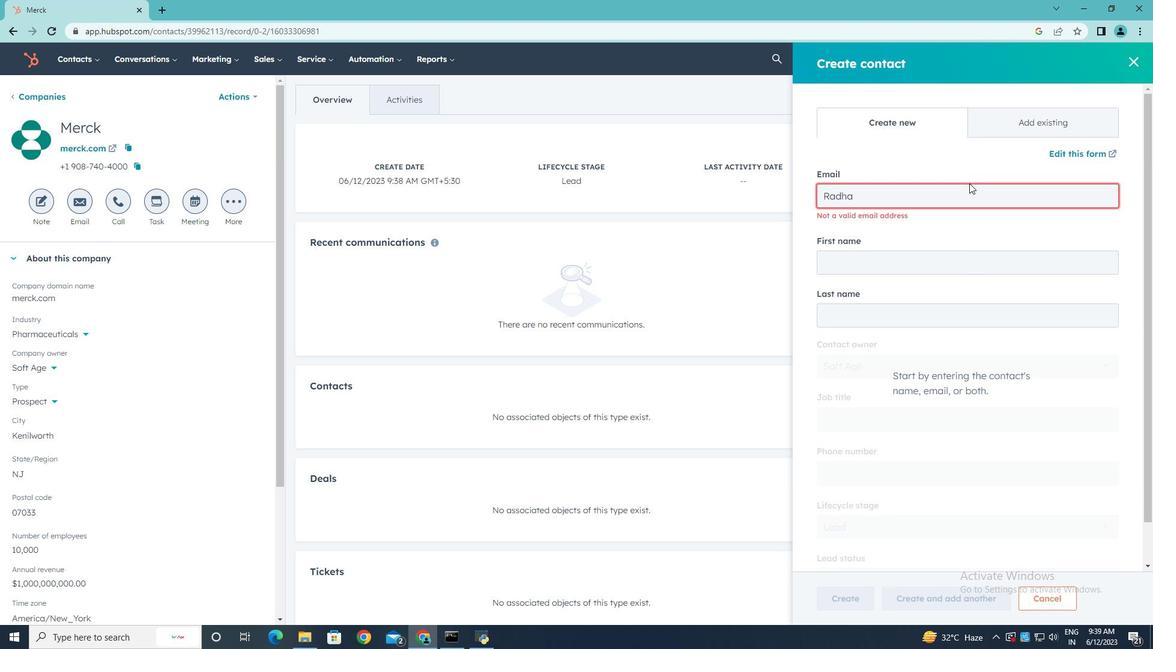 
Action: Mouse moved to (983, 183)
Screenshot: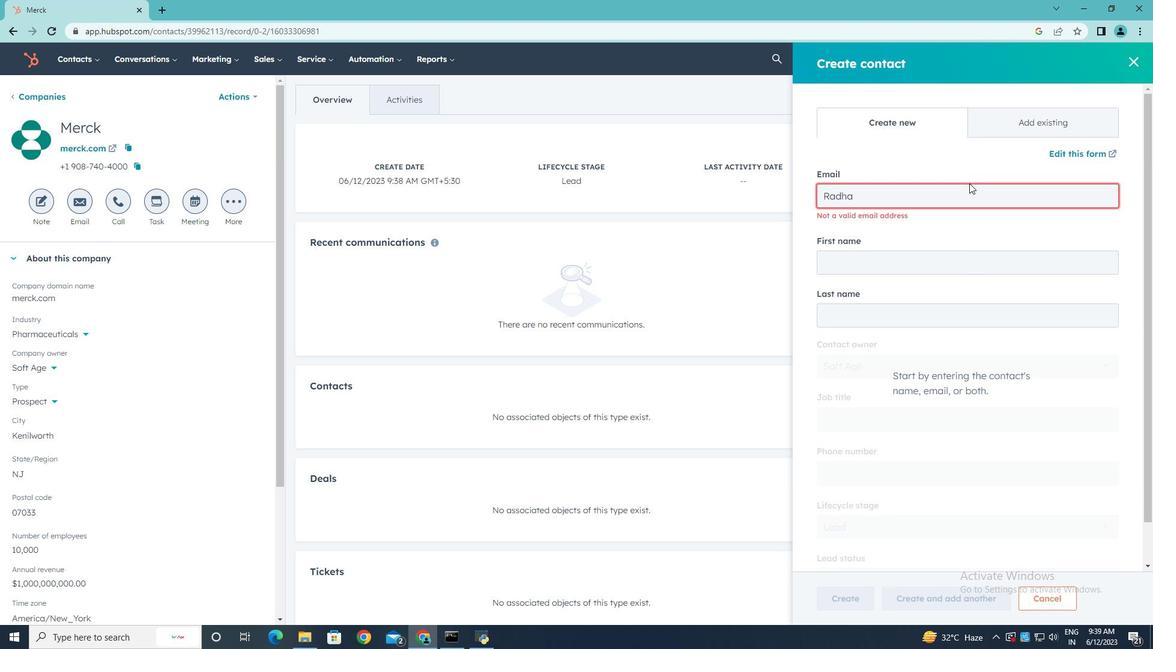 
Action: Key pressed 4<Key.shift>@kapoor<Key.backspace><Key.backspace><Key.backspace><Key.backspace><Key.backspace><Key.backspace><Key.backspace><Key.shift>Kapoor<Key.shift><Key.shift><Key.shift><Key.shift><Key.shift><Key.shift><Key.shift><Key.shift><Key.shift><Key.shift><Key.shift><Key.shift><Key.shift><Key.shift><Key.shift><Key.shift><Key.shift><Key.shift><Key.shift><Key.shift><Key.shift>@merck.com
Screenshot: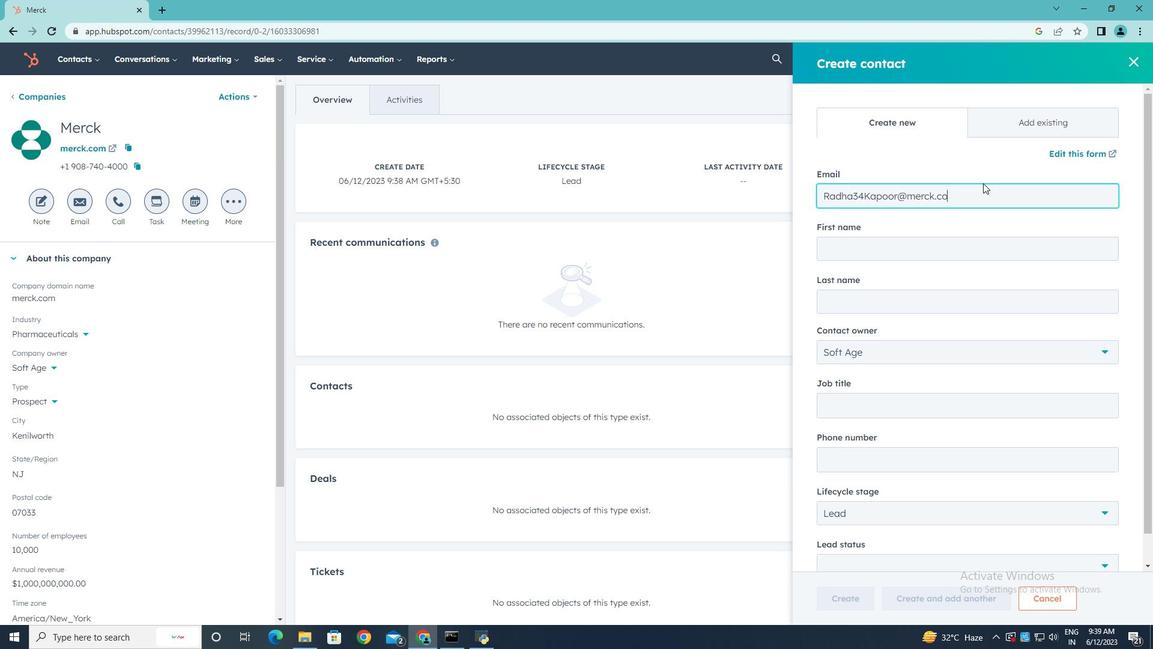 
Action: Mouse moved to (853, 253)
Screenshot: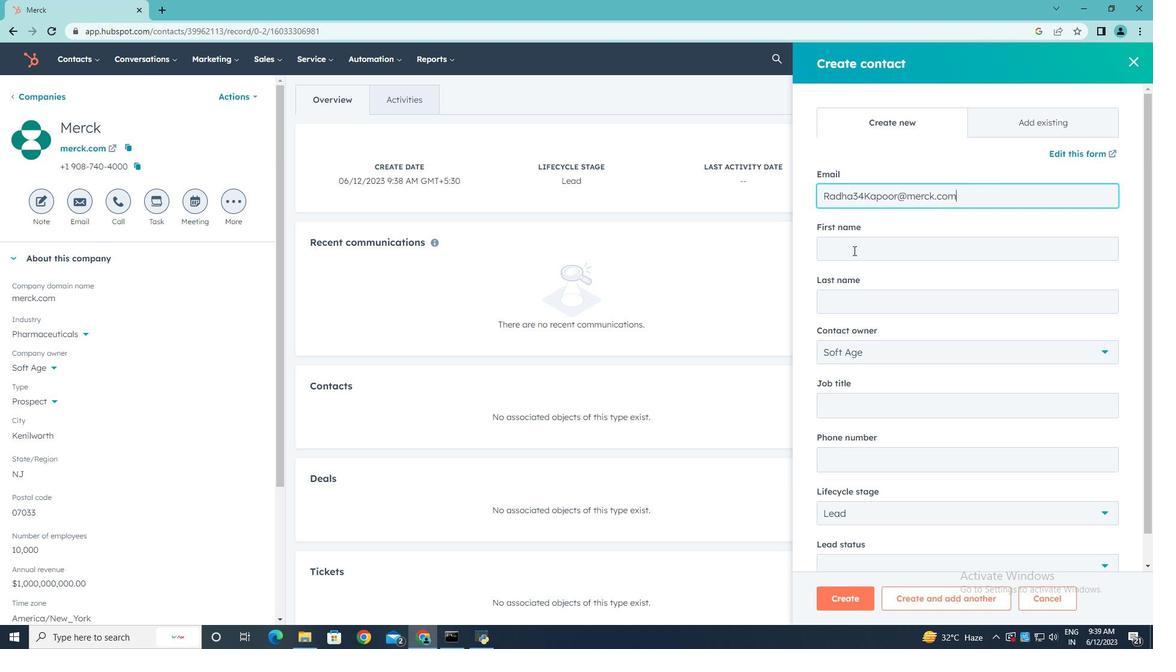 
Action: Mouse pressed left at (853, 253)
Screenshot: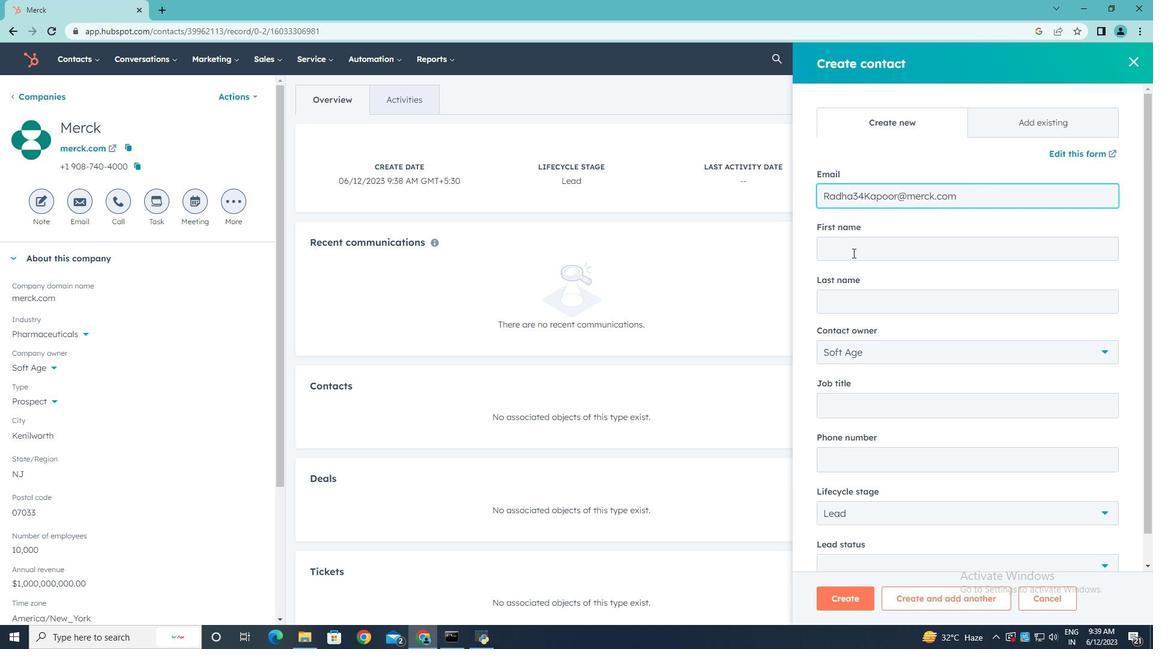 
Action: Key pressed <Key.shift>E<Key.backspace><Key.shift>Radha
Screenshot: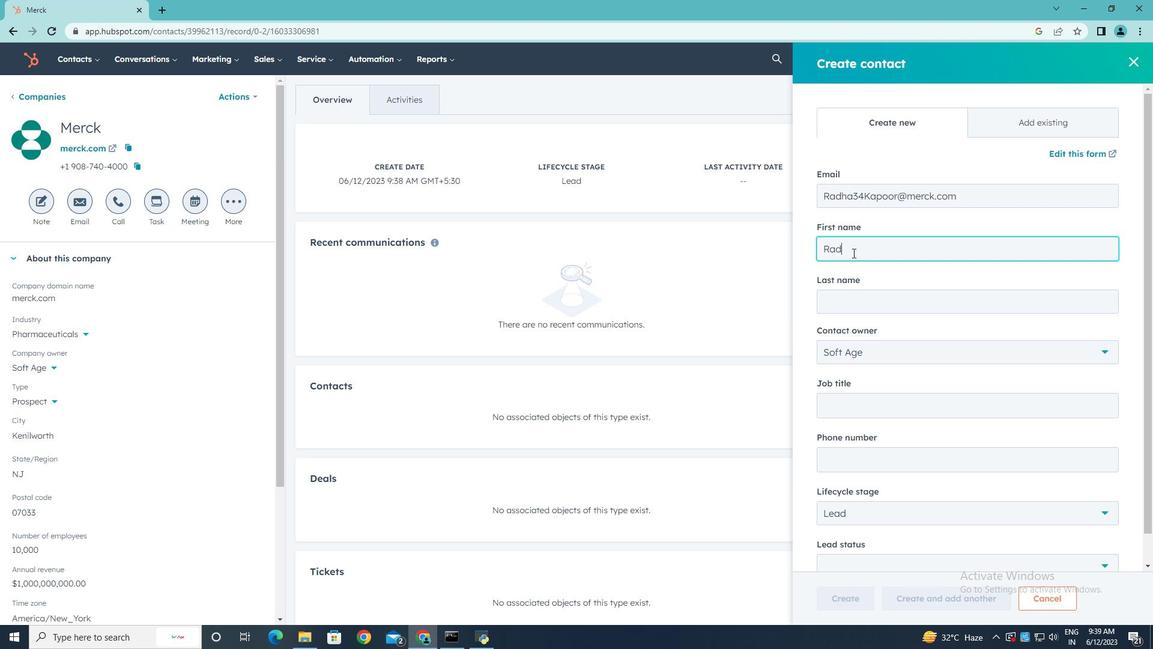 
Action: Mouse moved to (882, 301)
Screenshot: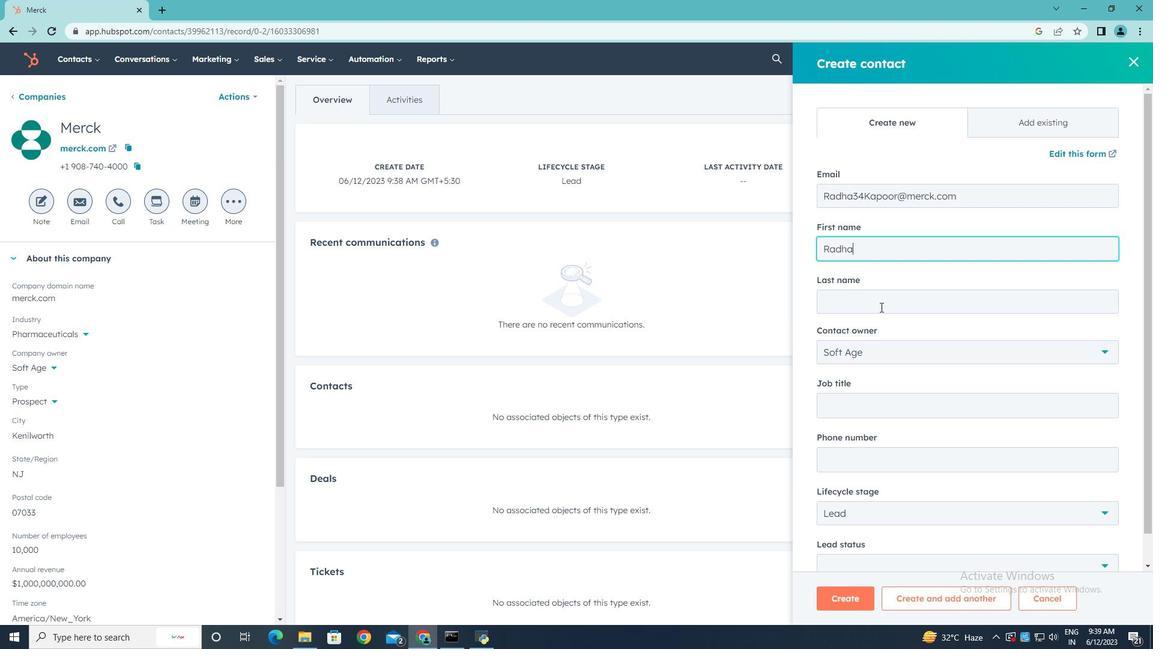 
Action: Mouse pressed left at (882, 301)
Screenshot: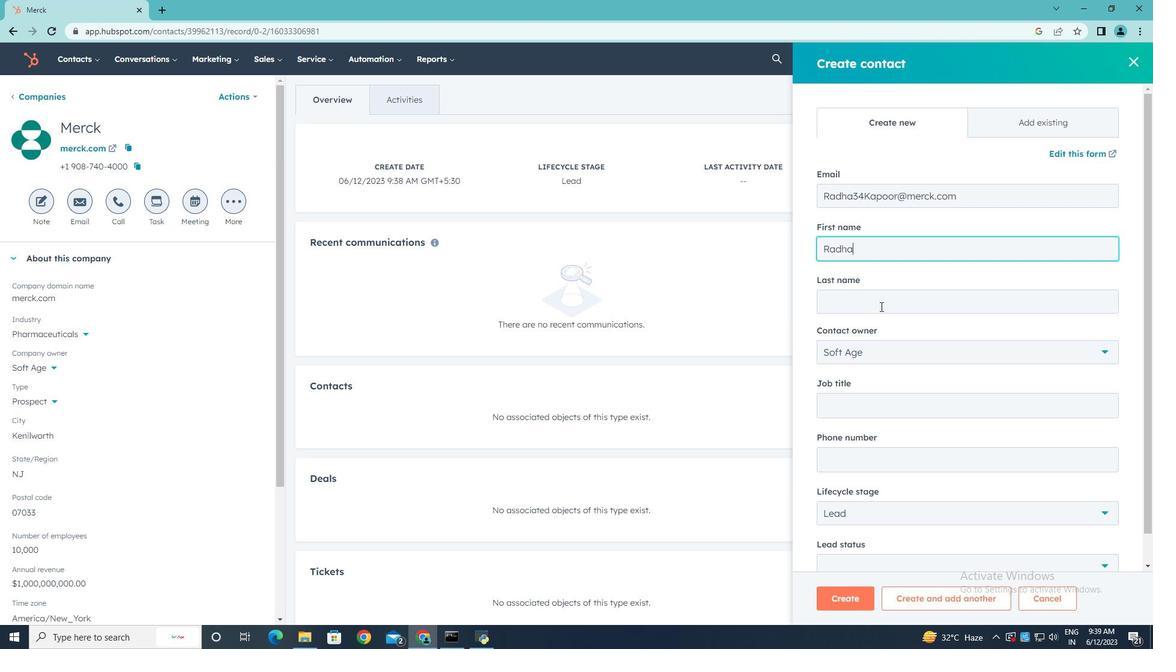 
Action: Key pressed <Key.shift><Key.shift><Key.shift>Kapoor
Screenshot: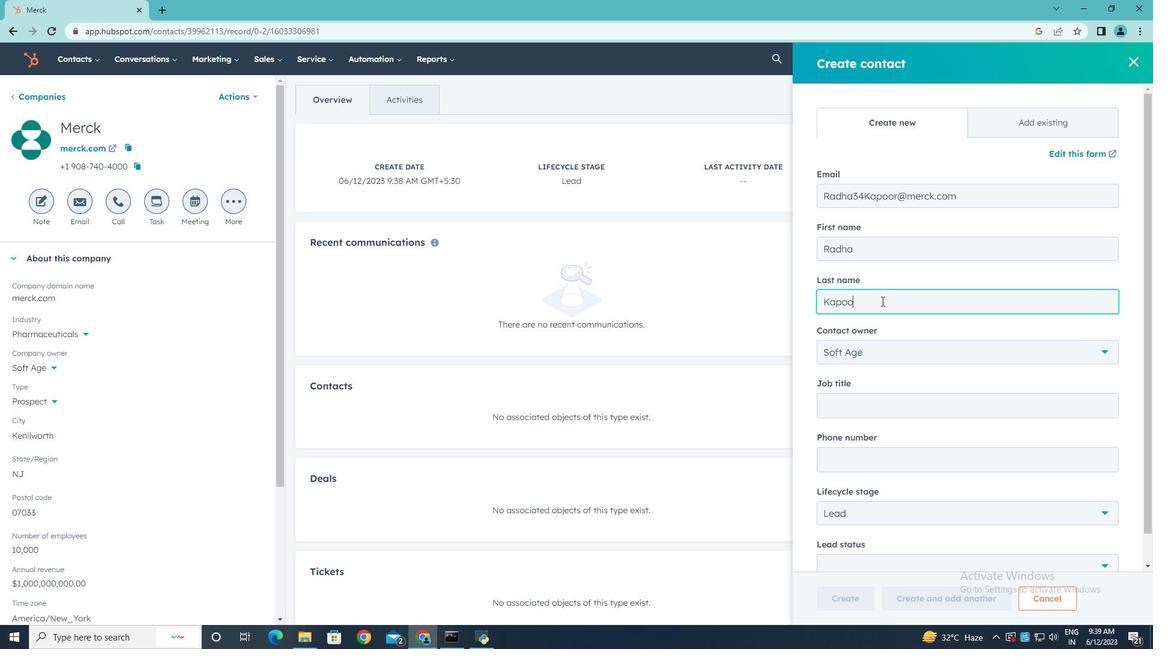 
Action: Mouse moved to (994, 409)
Screenshot: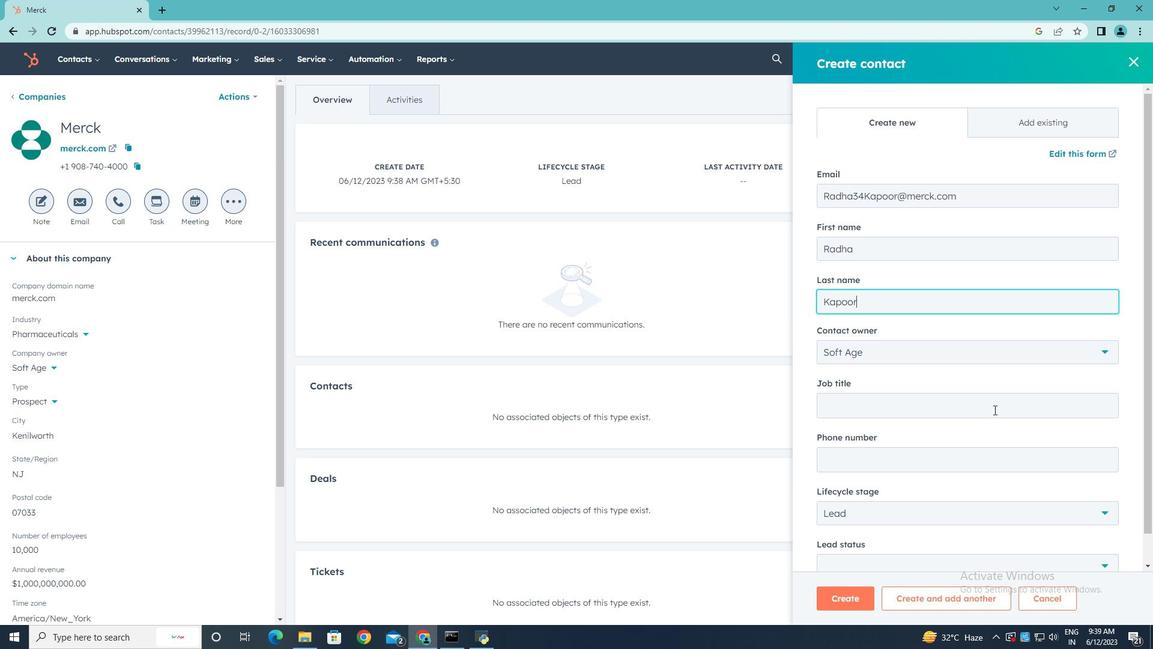 
Action: Mouse pressed left at (994, 409)
Screenshot: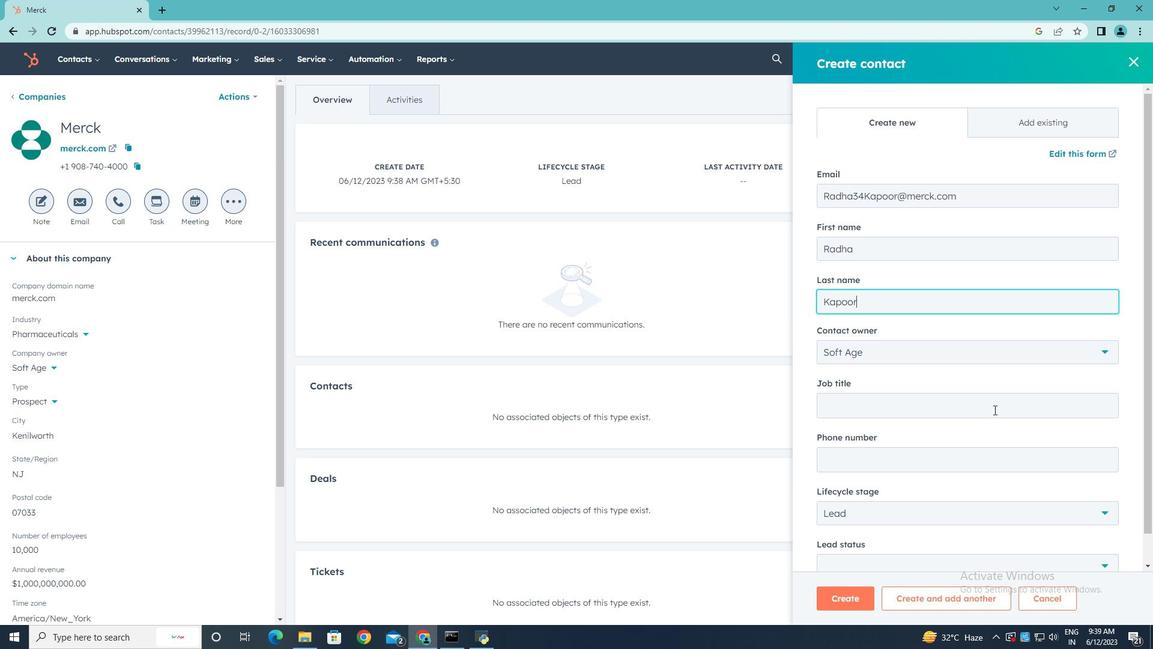 
Action: Key pressed <Key.shift><Key.shift><Key.shift><Key.shift><Key.shift><Key.shift><Key.shift><Key.shift><Key.shift><Key.shift><Key.shift><Key.shift><Key.shift><Key.shift>UI<Key.space><Key.shift><Key.shift><Key.shift><Key.shift><Key.shift><Key.shift><Key.shift><Key.shift><Key.shift><Key.shift>Designer
Screenshot: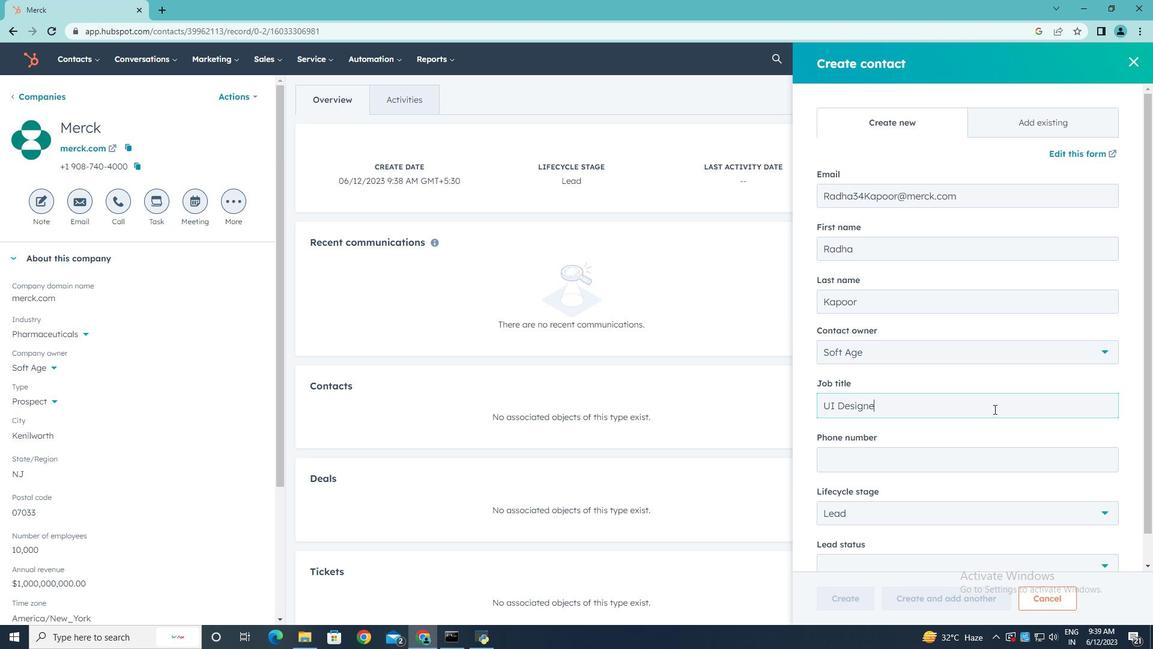 
Action: Mouse moved to (930, 467)
Screenshot: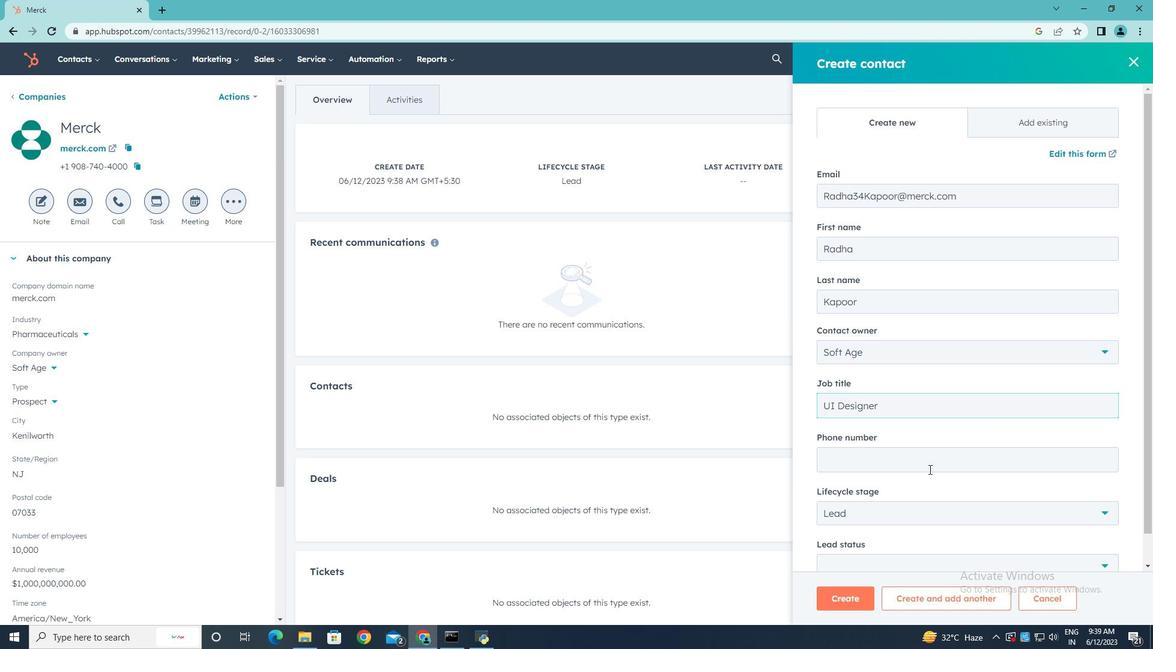 
Action: Mouse pressed left at (930, 467)
Screenshot: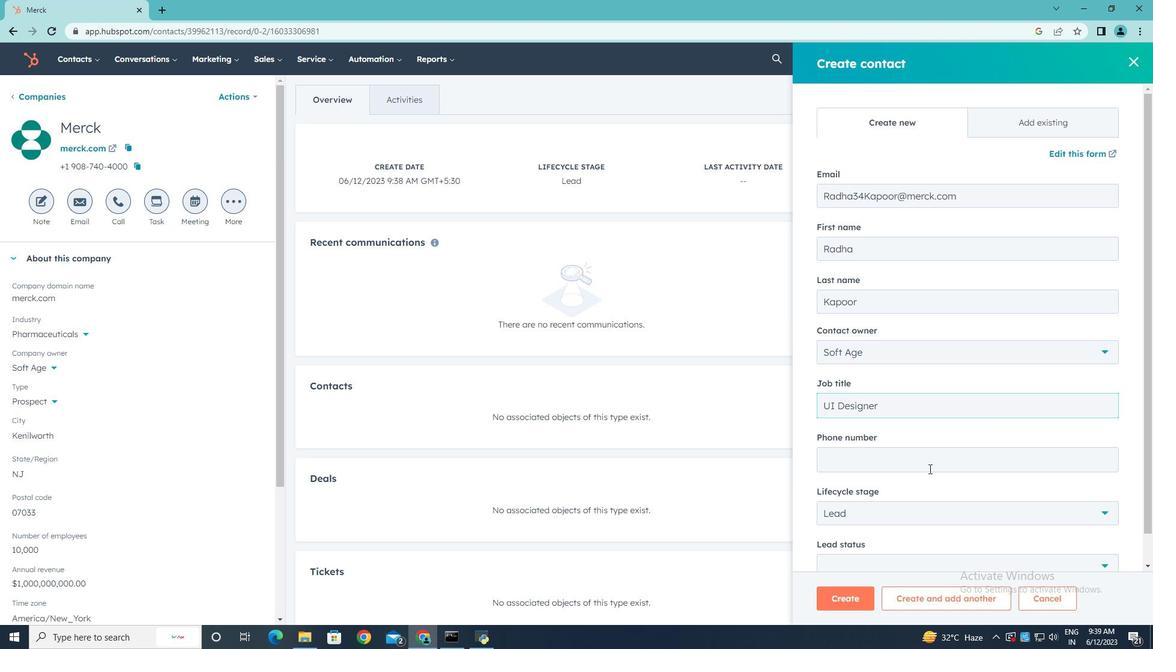 
Action: Mouse moved to (931, 467)
Screenshot: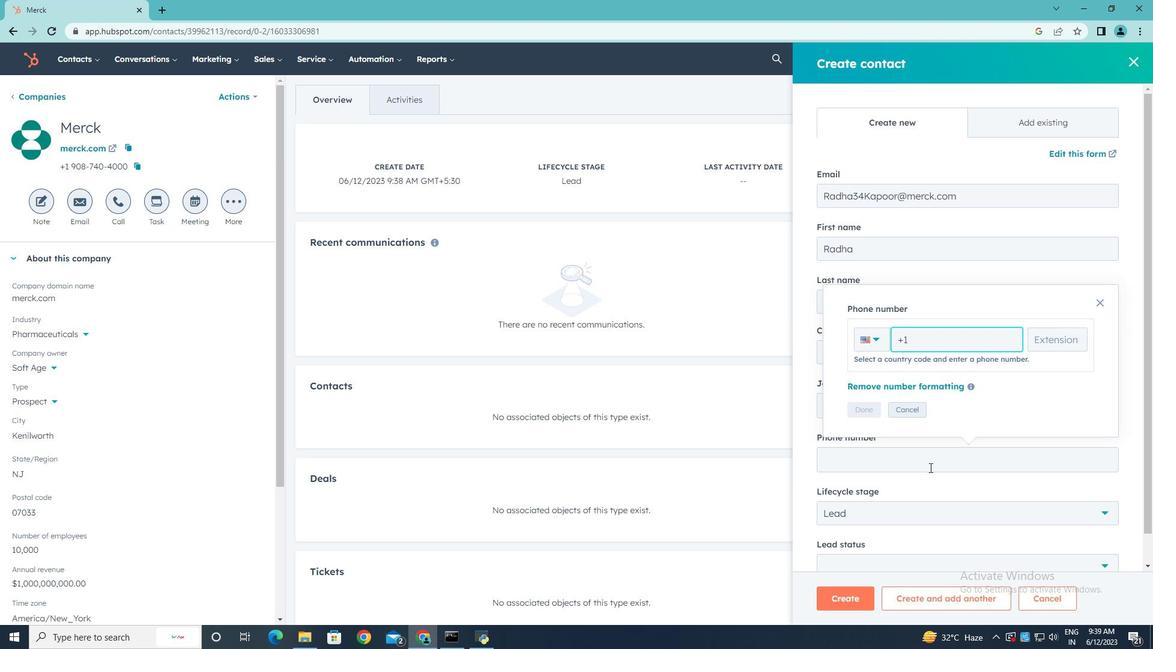 
Action: Key pressed 202555456
Screenshot: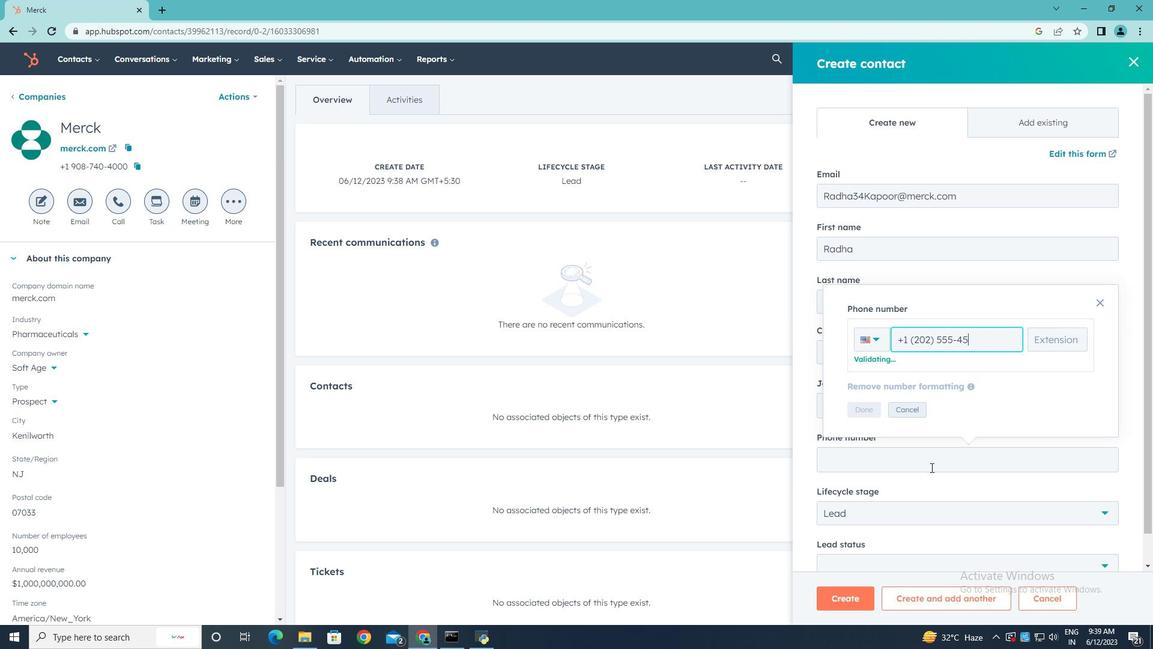 
Action: Mouse moved to (939, 467)
Screenshot: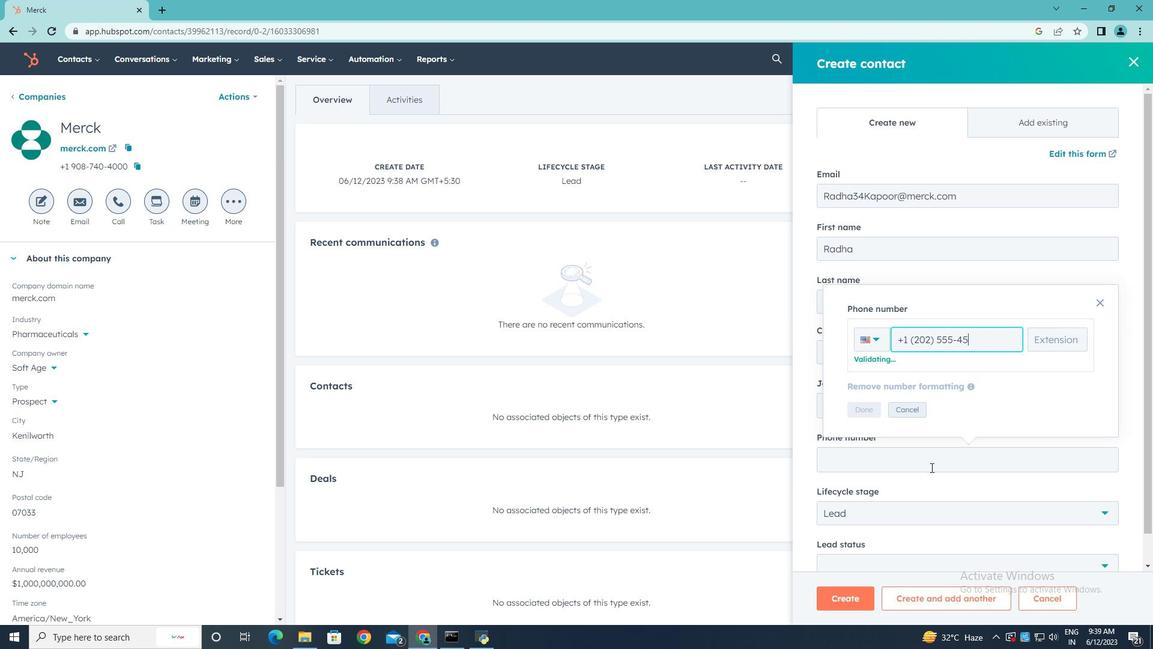
Action: Key pressed 7
Screenshot: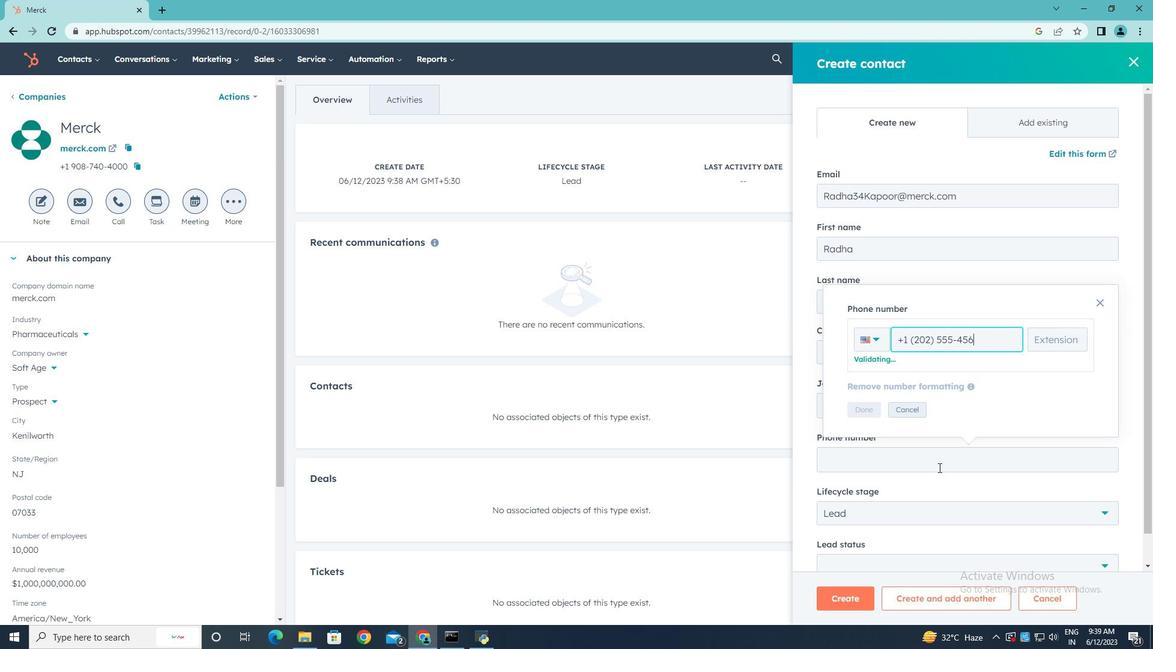 
Action: Mouse moved to (866, 404)
Screenshot: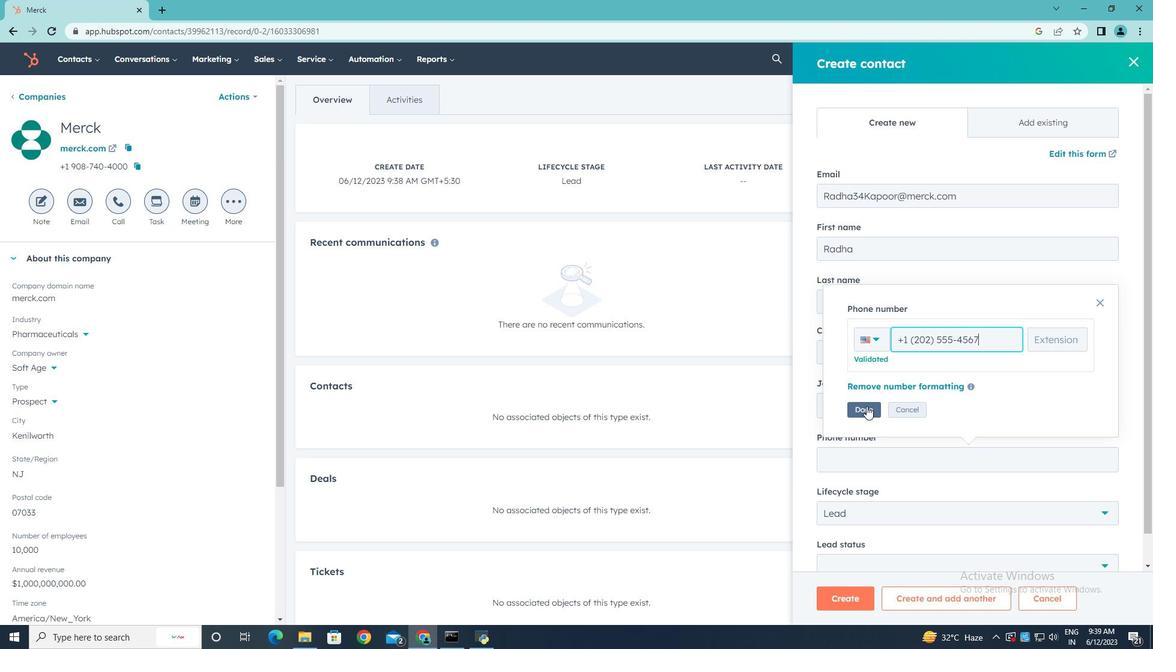 
Action: Mouse pressed left at (866, 404)
Screenshot: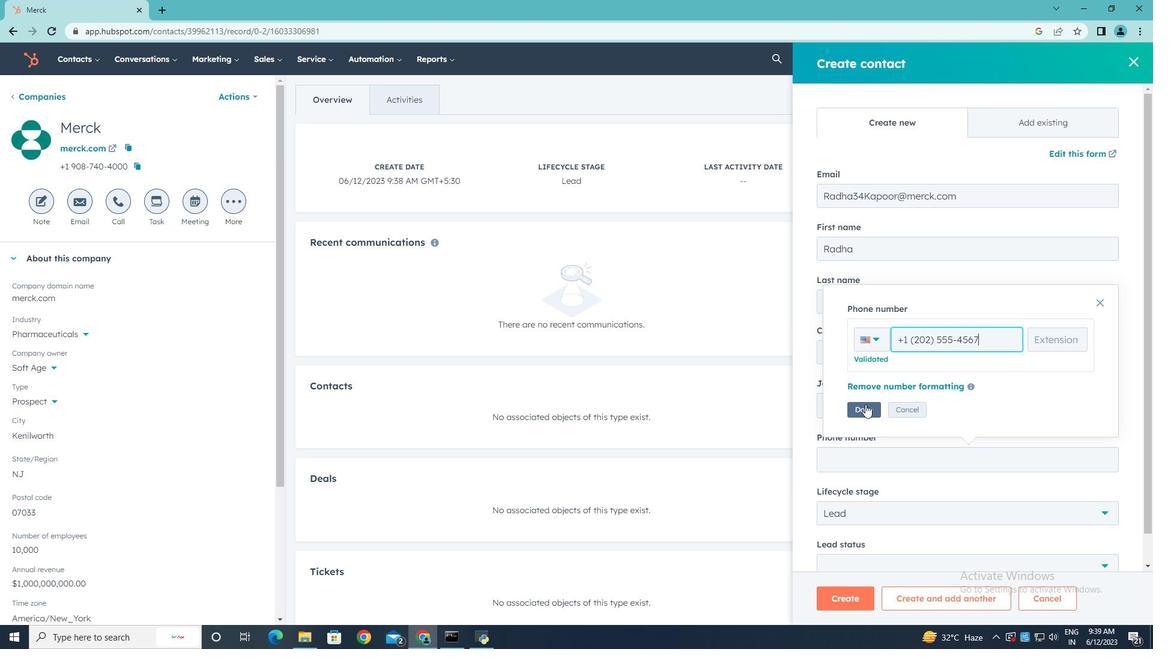 
Action: Mouse moved to (914, 517)
Screenshot: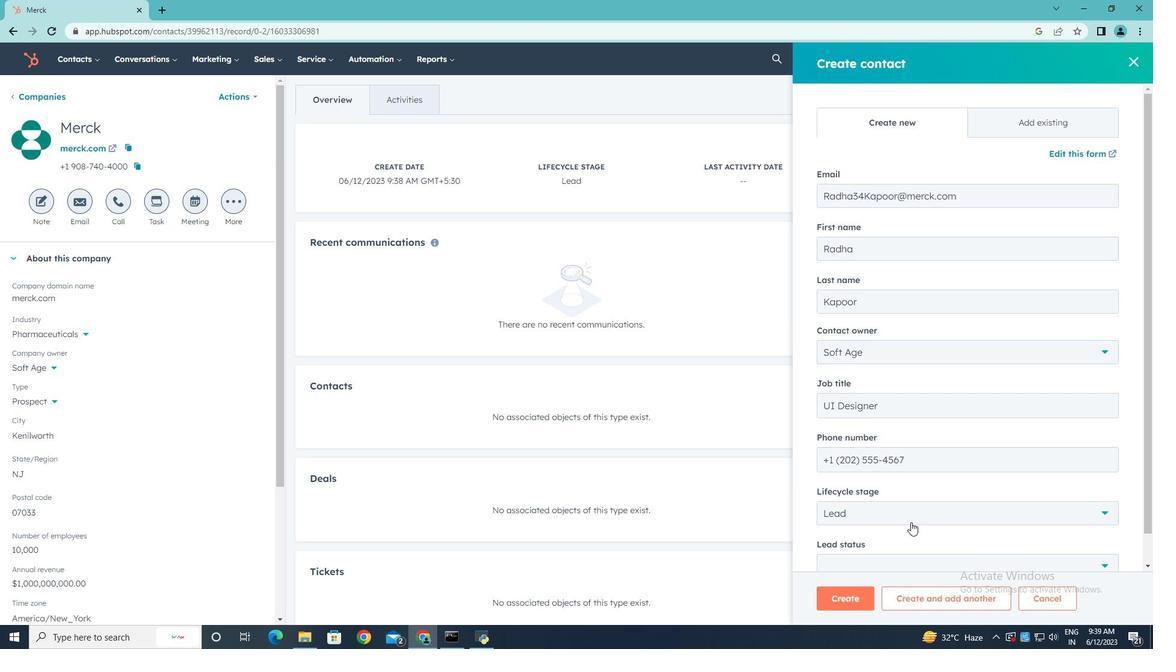 
Action: Mouse pressed left at (914, 517)
Screenshot: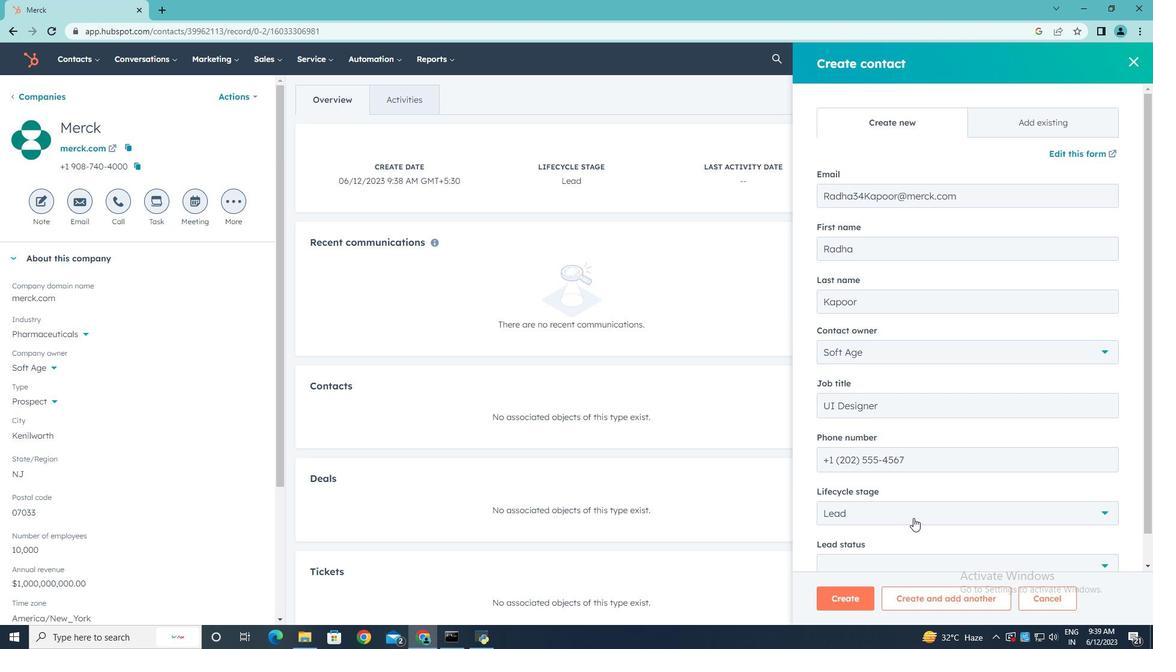 
Action: Mouse moved to (867, 406)
Screenshot: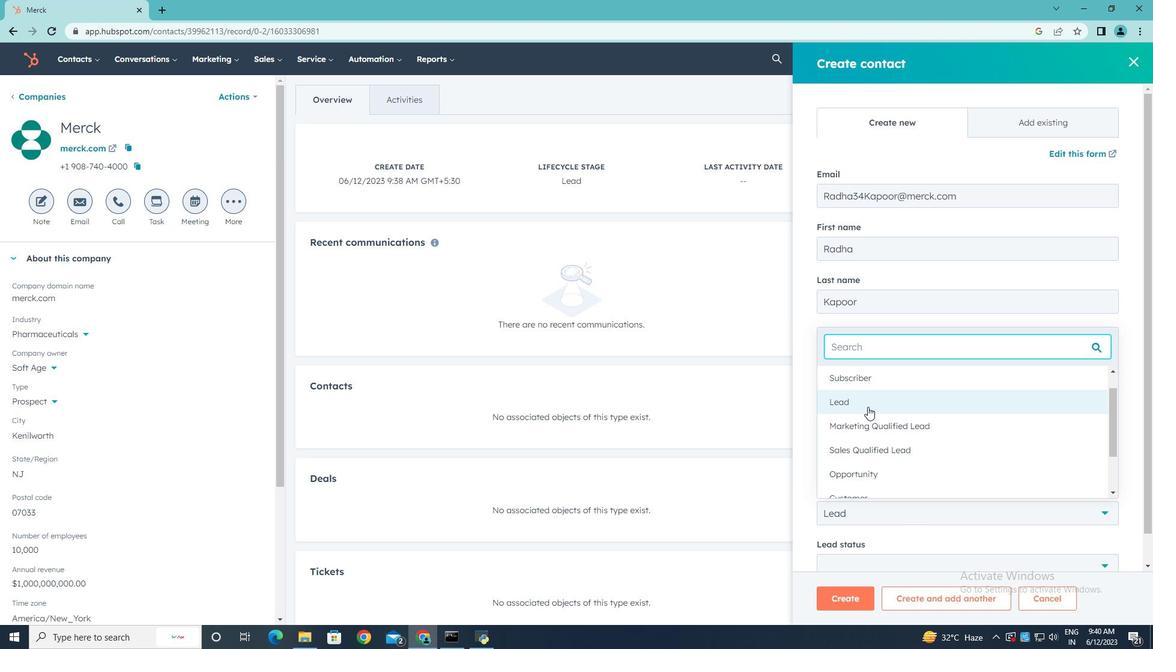 
Action: Mouse pressed left at (867, 406)
Screenshot: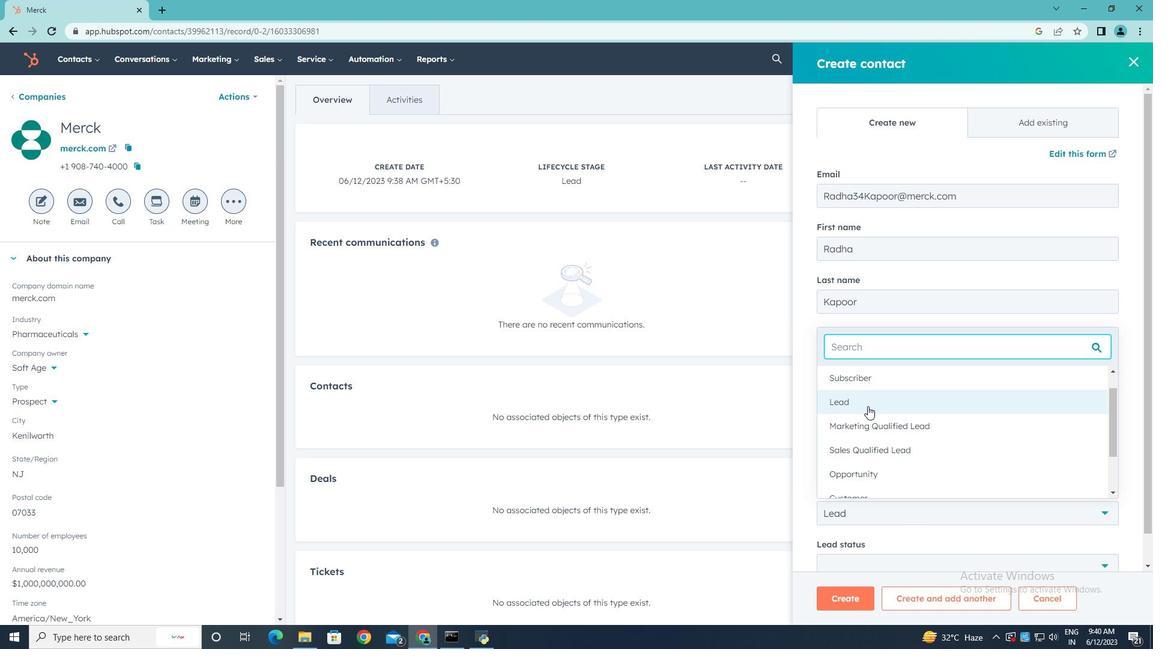 
Action: Mouse moved to (862, 561)
Screenshot: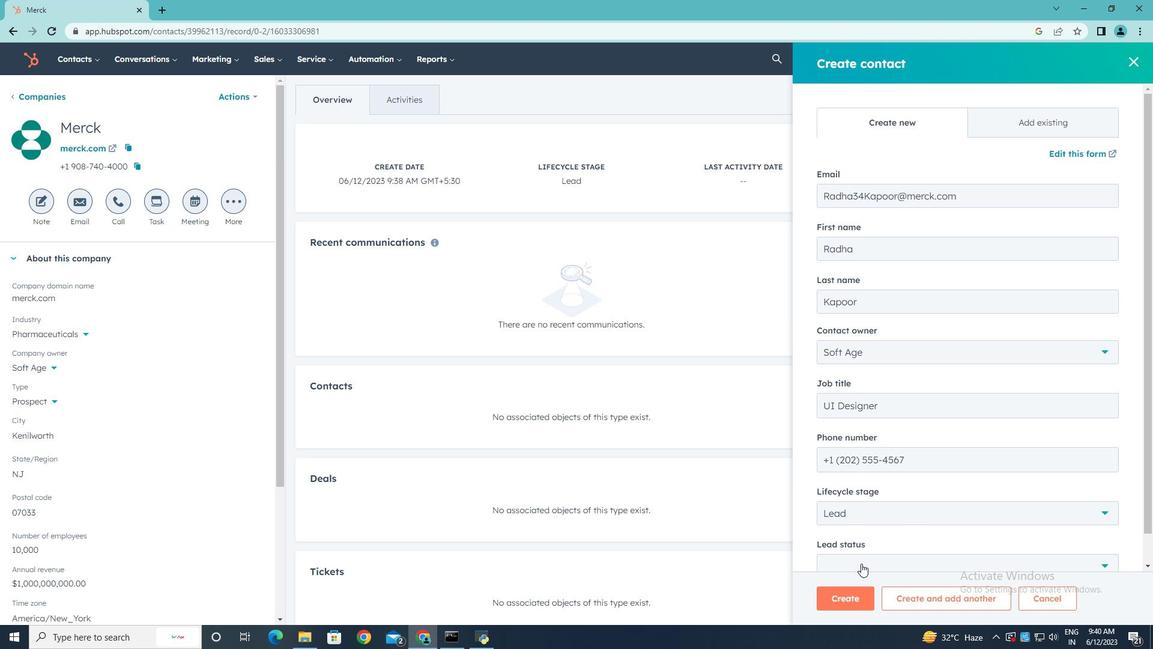 
Action: Mouse pressed left at (862, 561)
Screenshot: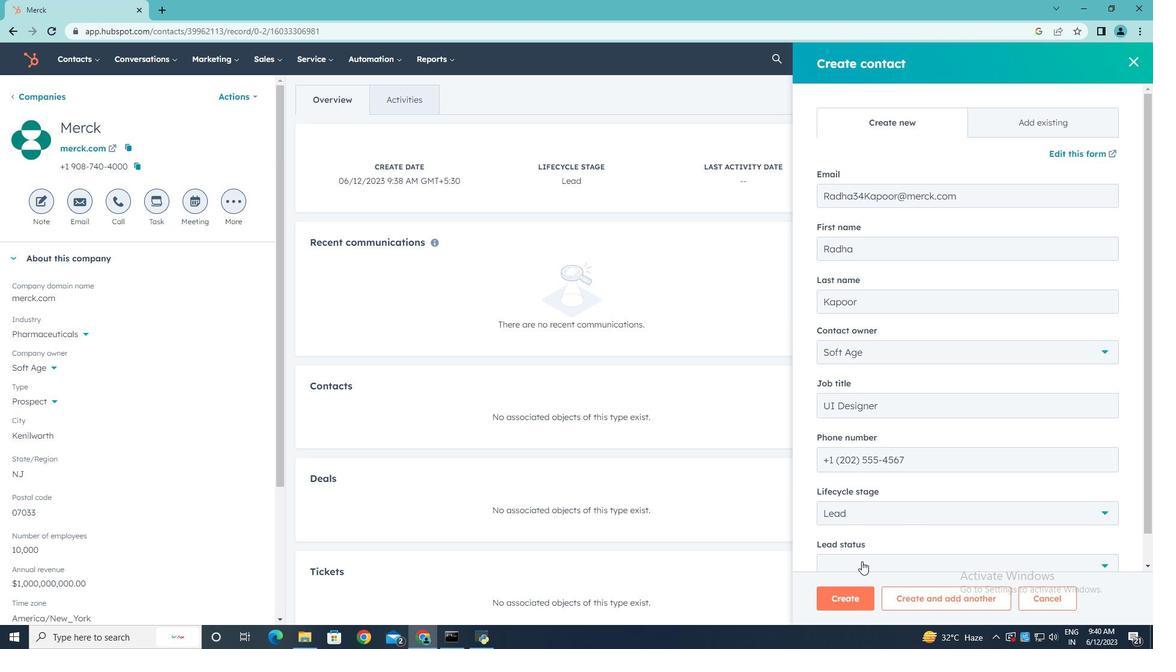 
Action: Mouse moved to (853, 482)
Screenshot: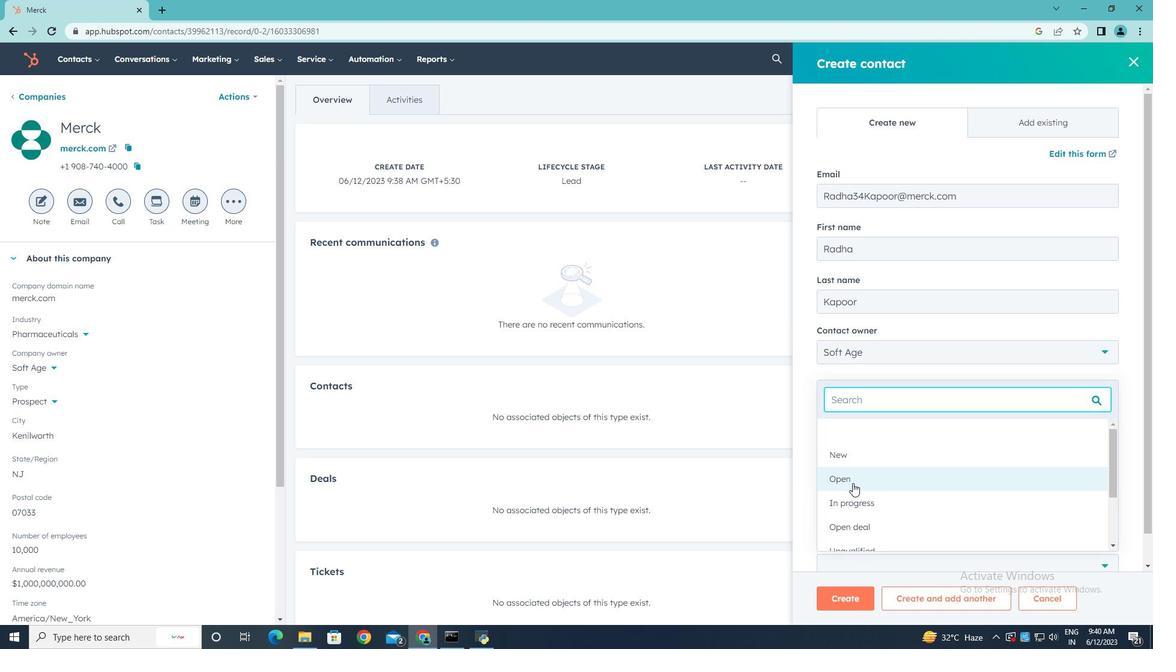 
Action: Mouse pressed left at (853, 482)
Screenshot: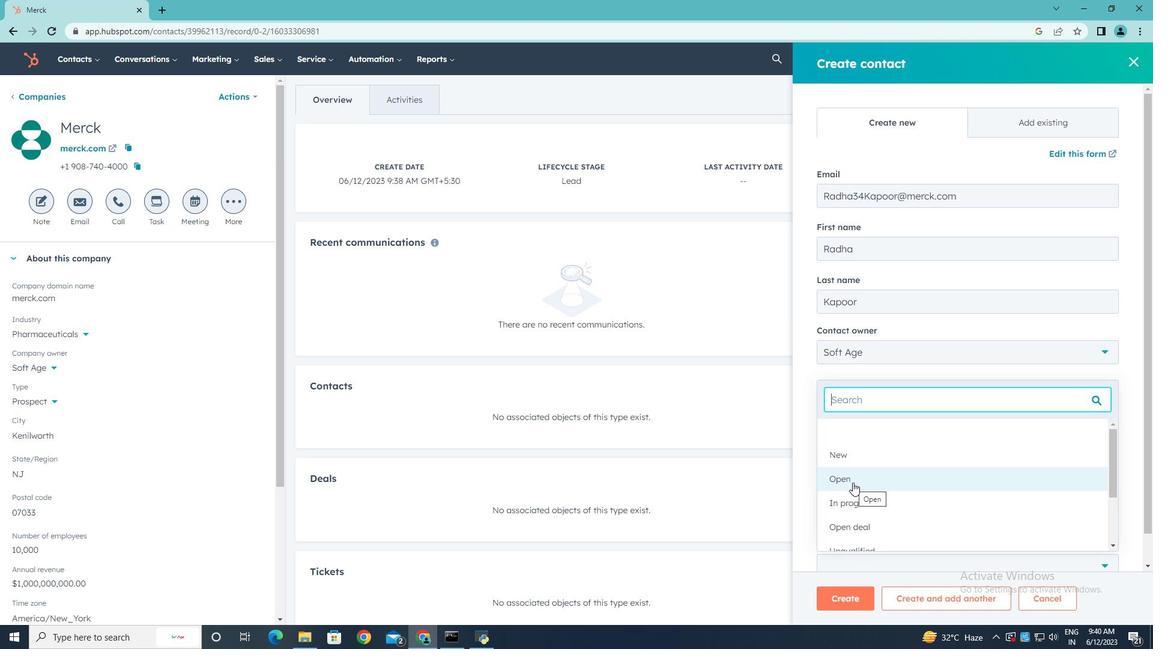 
Action: Mouse moved to (855, 483)
Screenshot: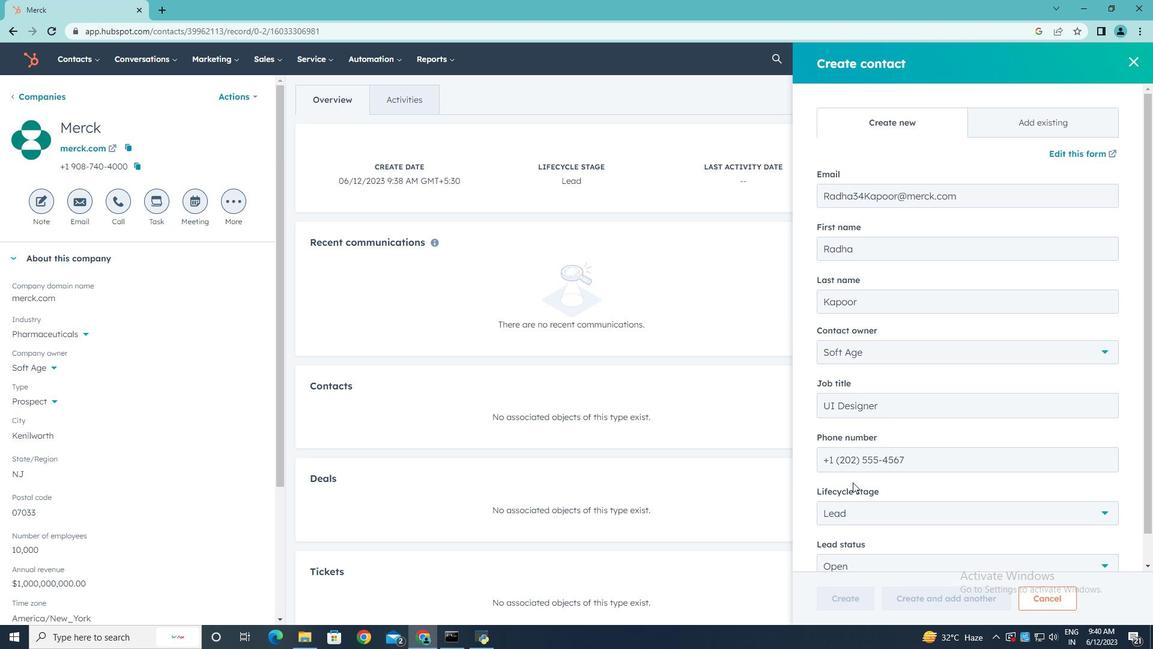 
Action: Mouse scrolled (855, 482) with delta (0, 0)
Screenshot: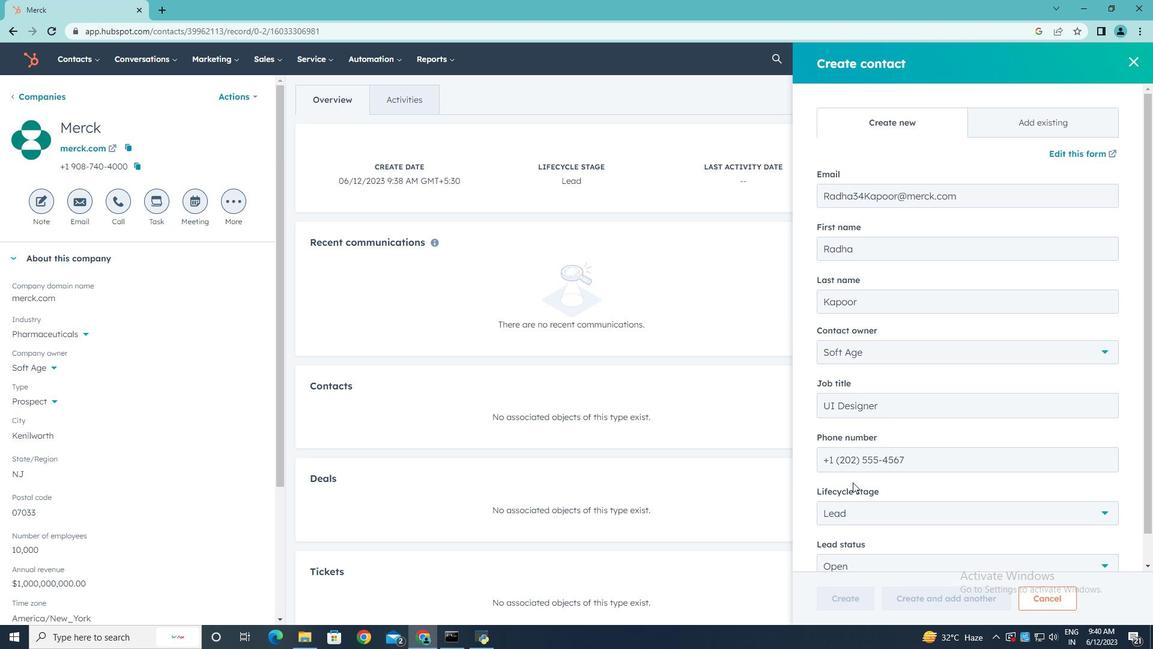 
Action: Mouse scrolled (855, 482) with delta (0, 0)
Screenshot: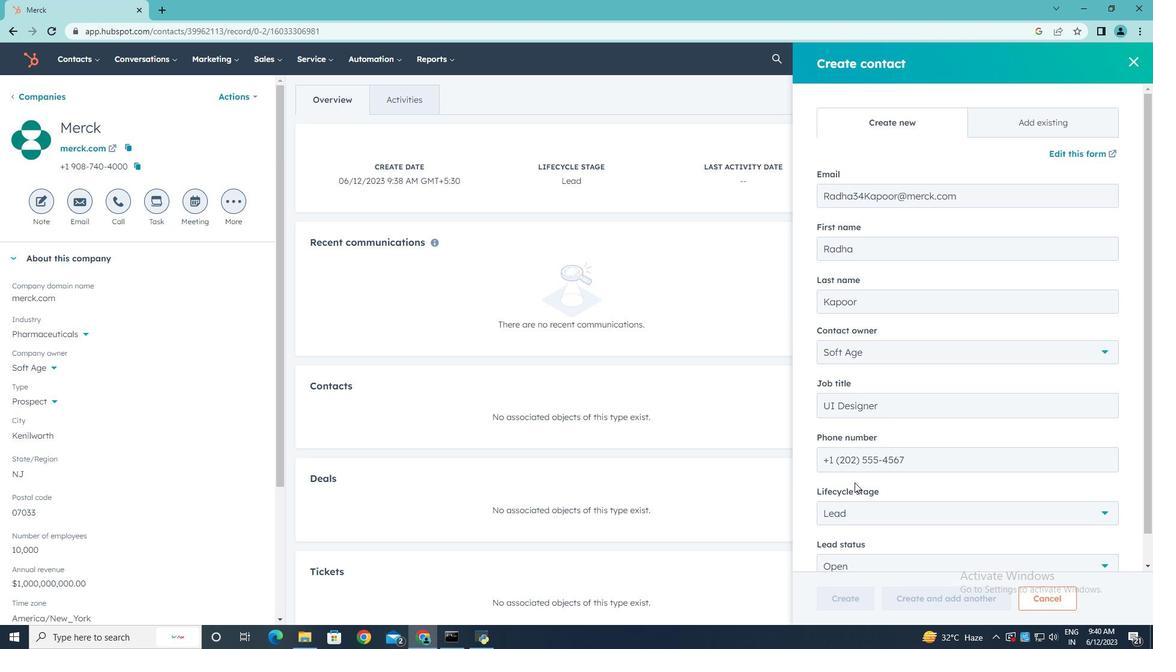 
Action: Mouse scrolled (855, 482) with delta (0, 0)
Screenshot: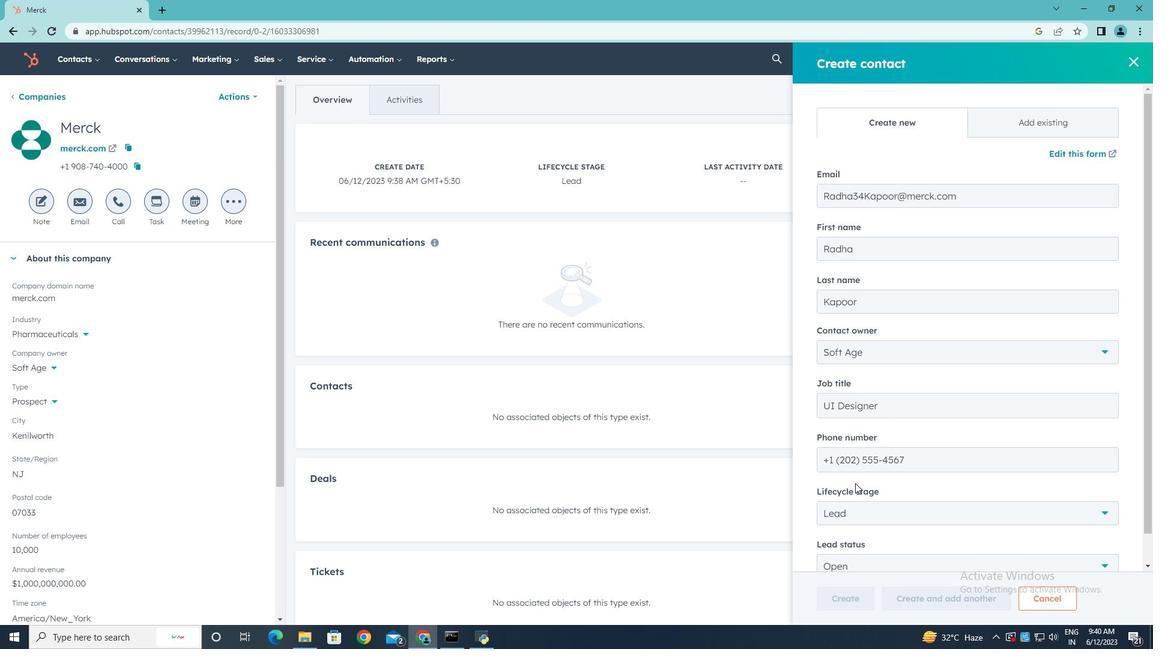 
Action: Mouse scrolled (855, 482) with delta (0, 0)
Screenshot: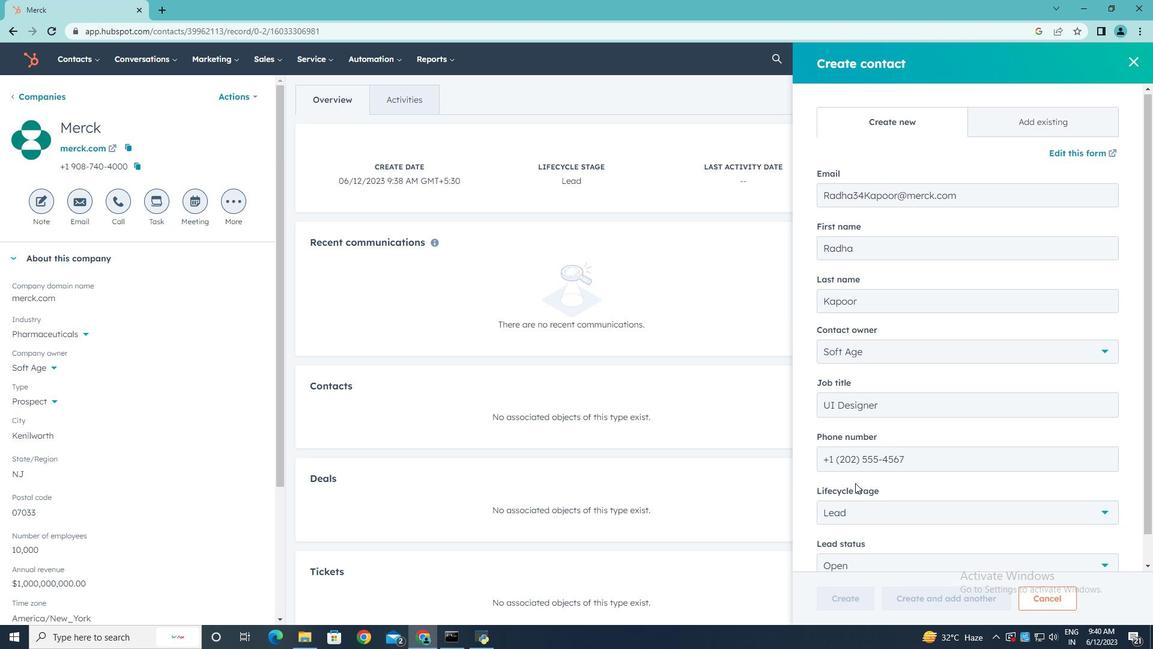 
Action: Mouse moved to (839, 601)
Screenshot: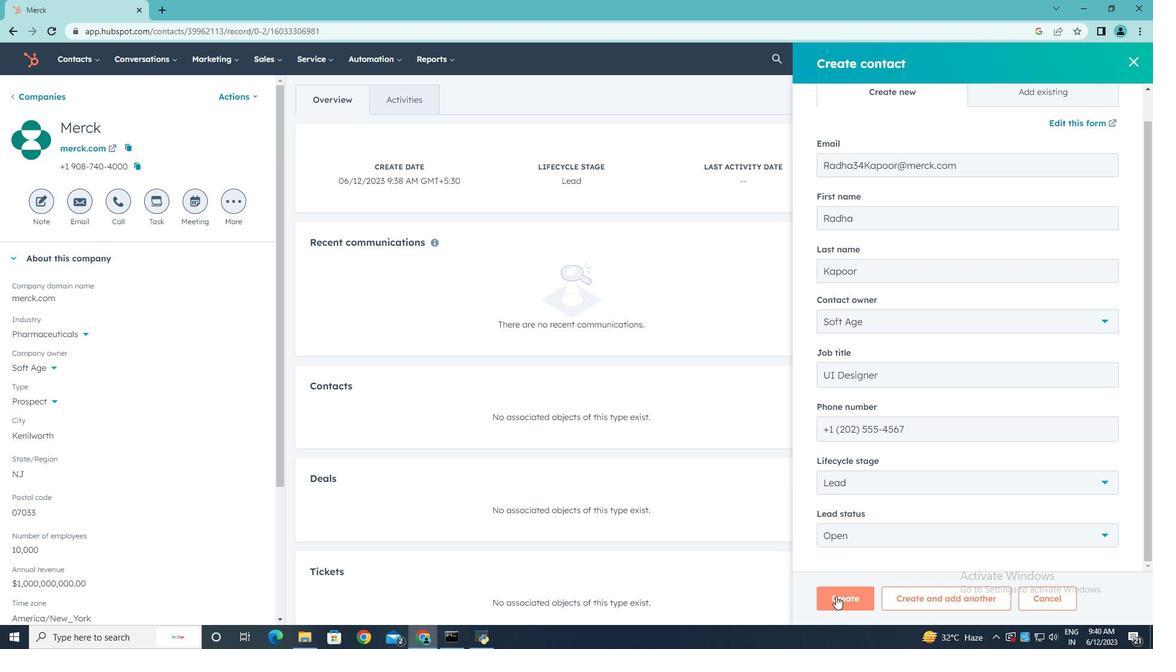 
Action: Mouse pressed left at (839, 601)
Screenshot: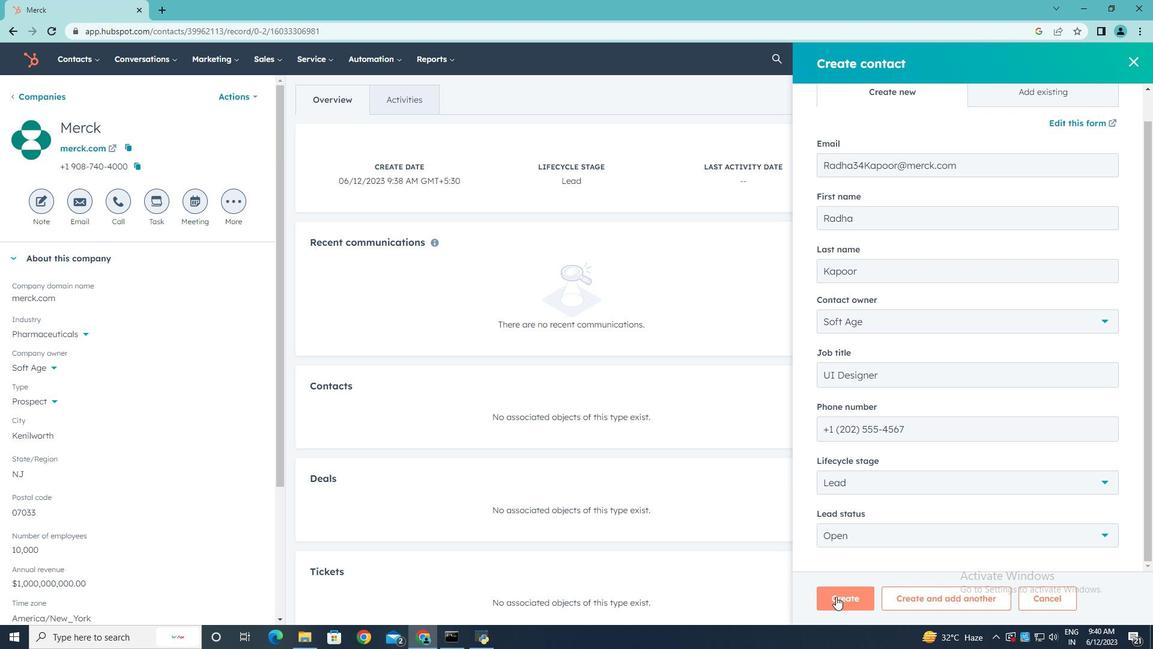 
Action: Mouse moved to (821, 580)
Screenshot: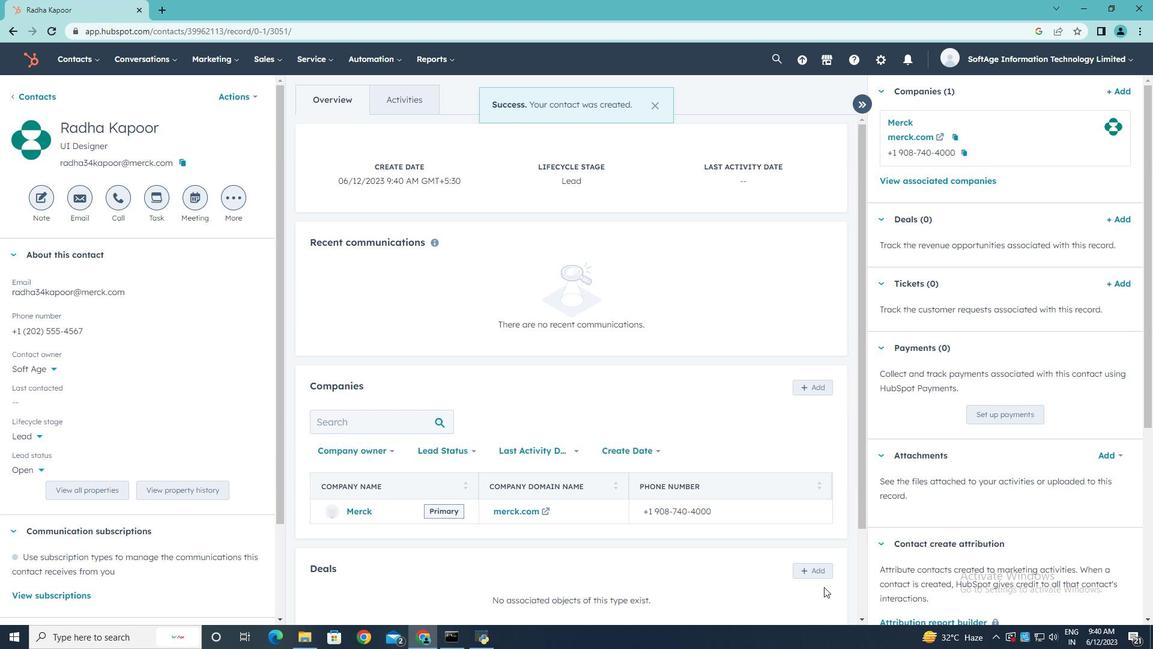 
